 Task: Book a 75-minute online astronomy and astrophotography workshop.
Action: Mouse moved to (486, 201)
Screenshot: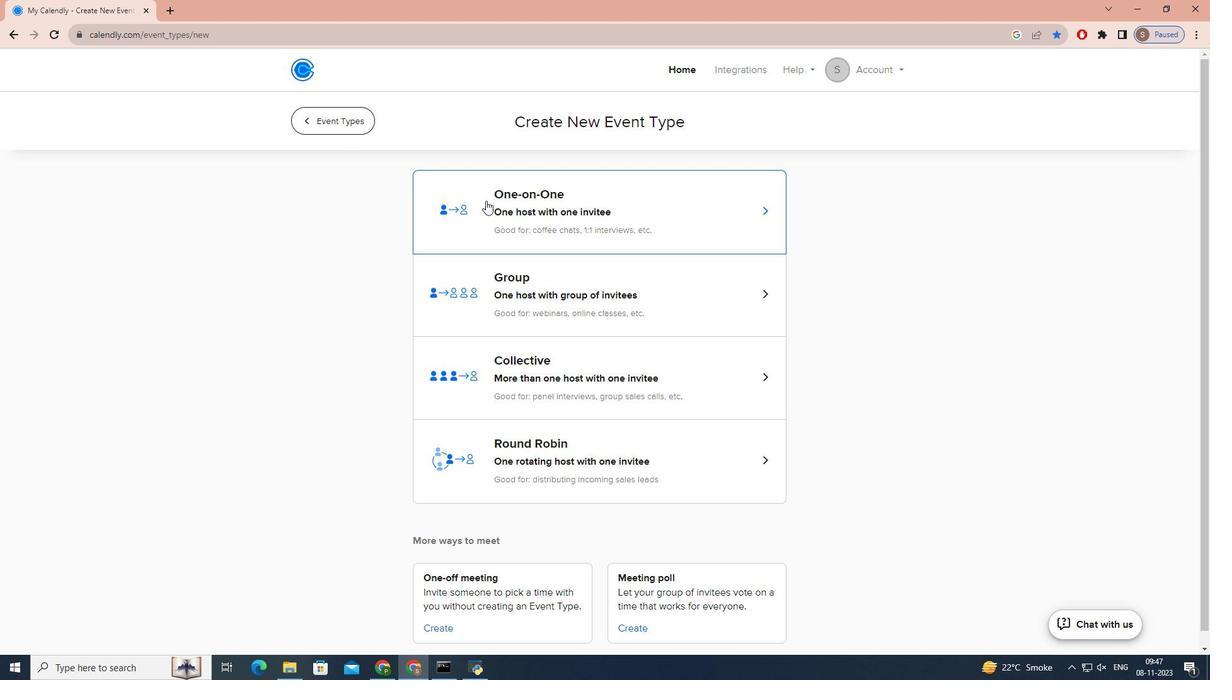 
Action: Mouse pressed left at (486, 201)
Screenshot: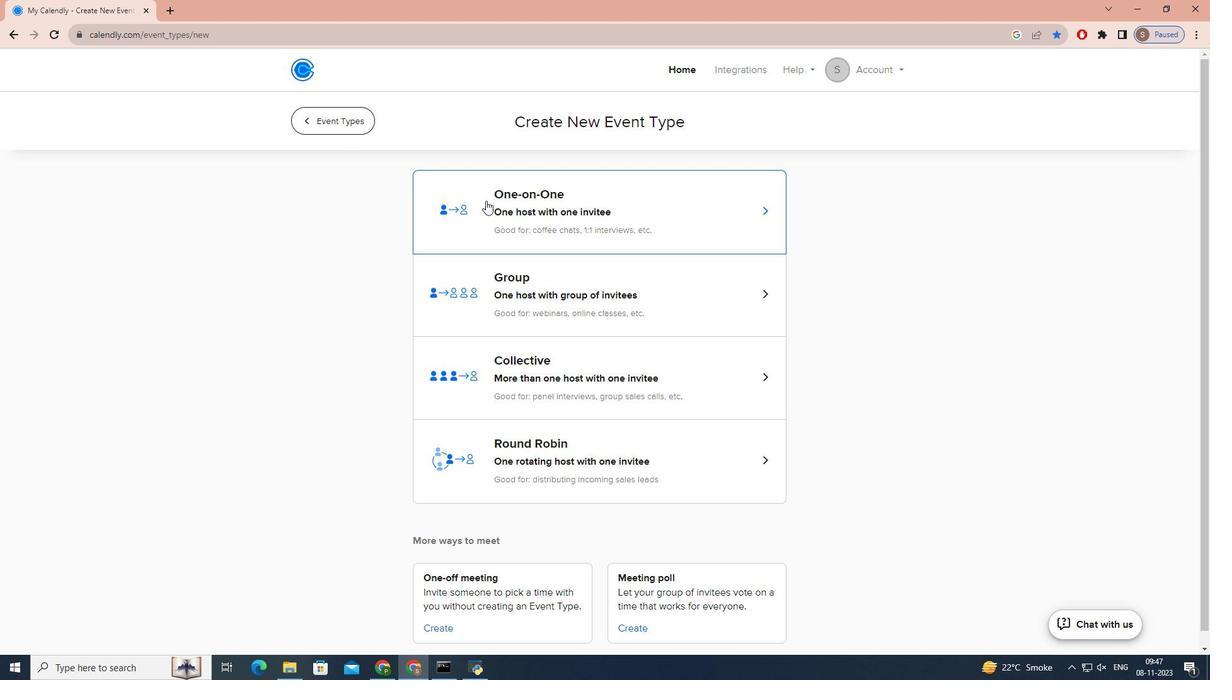 
Action: Key pressed s<Key.caps_lock>TARRY<Key.space><Key.caps_lock>s<Key.caps_lock>KIES<Key.space><Key.caps_lock>u<Key.caps_lock>NVEILED<Key.shift_r>:<Key.space><Key.caps_lock>a<Key.caps_lock>STRONOMY<Key.space>AND<Key.space><Key.caps_lock>a<Key.caps_lock>STROPHOTOGRAPHY
Screenshot: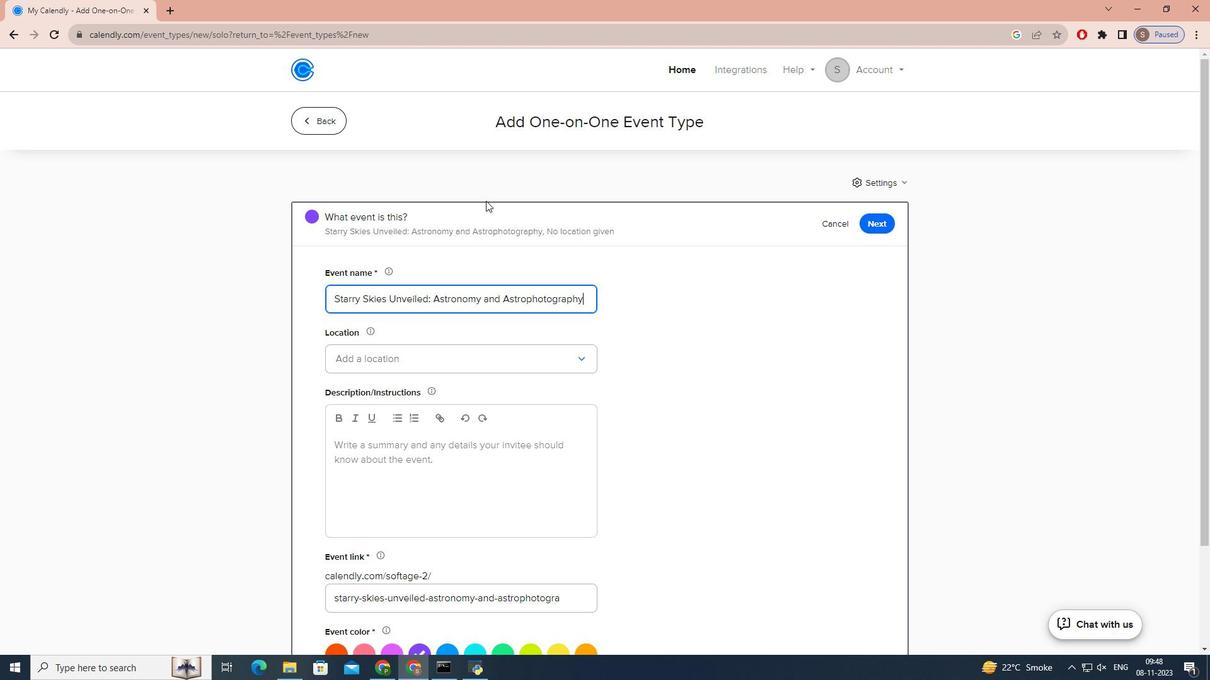 
Action: Mouse moved to (489, 359)
Screenshot: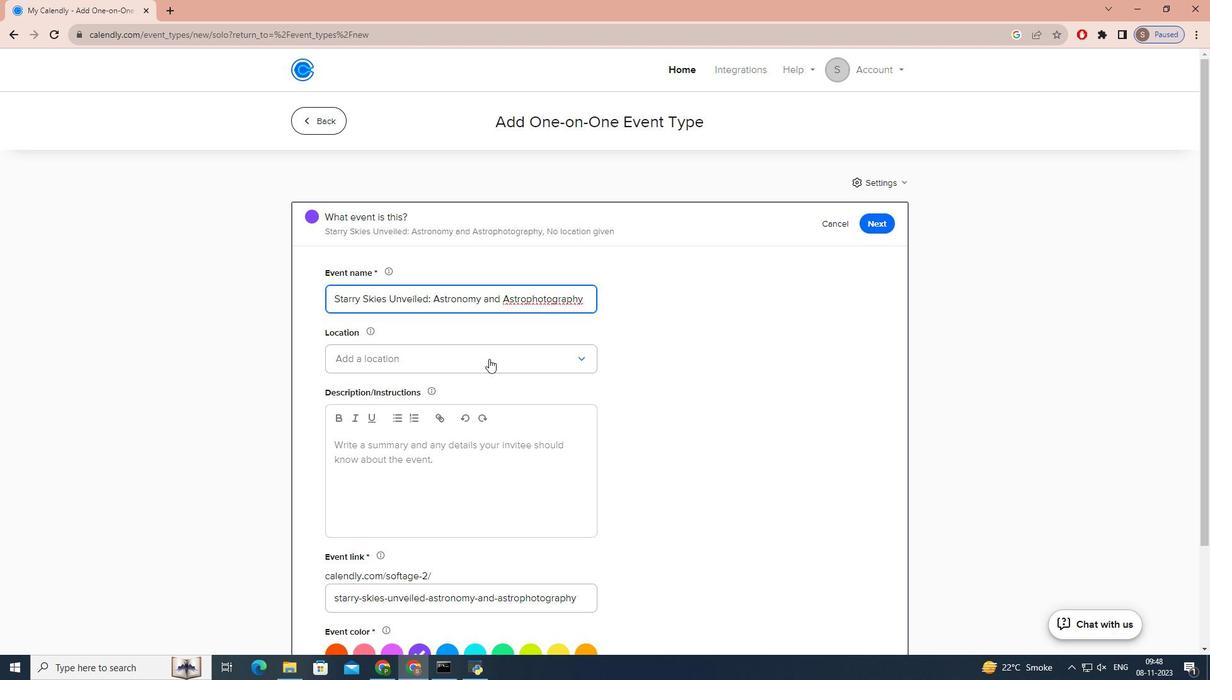 
Action: Mouse pressed left at (489, 359)
Screenshot: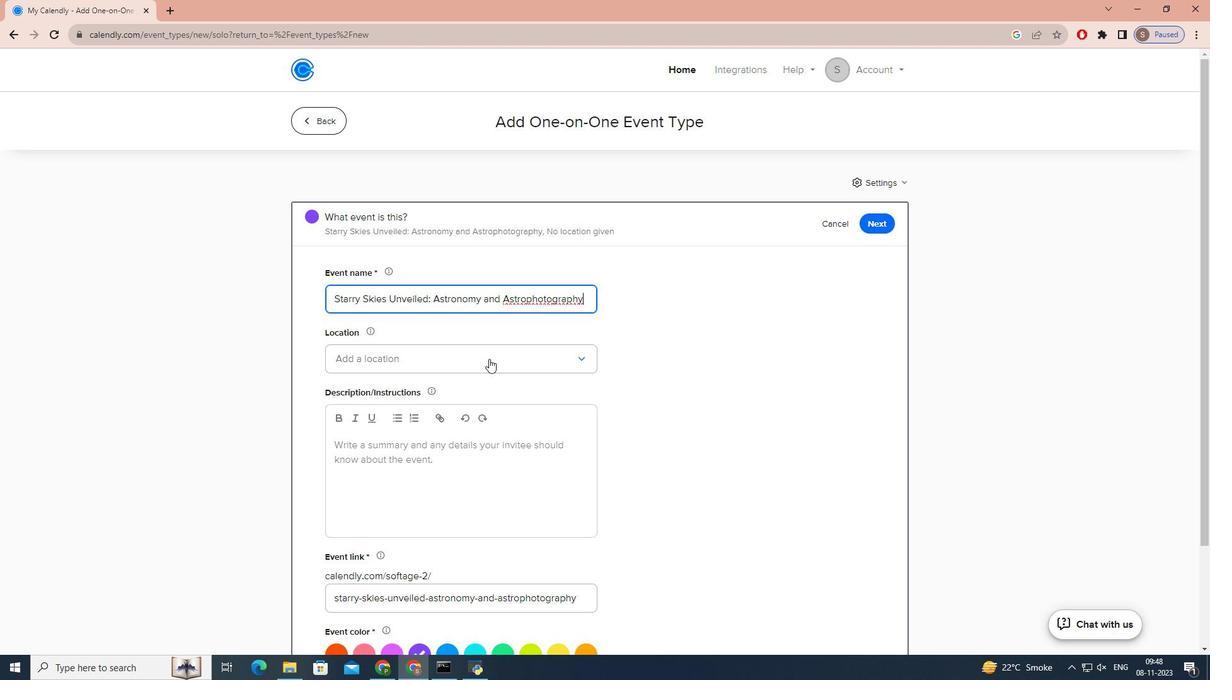 
Action: Mouse moved to (489, 359)
Screenshot: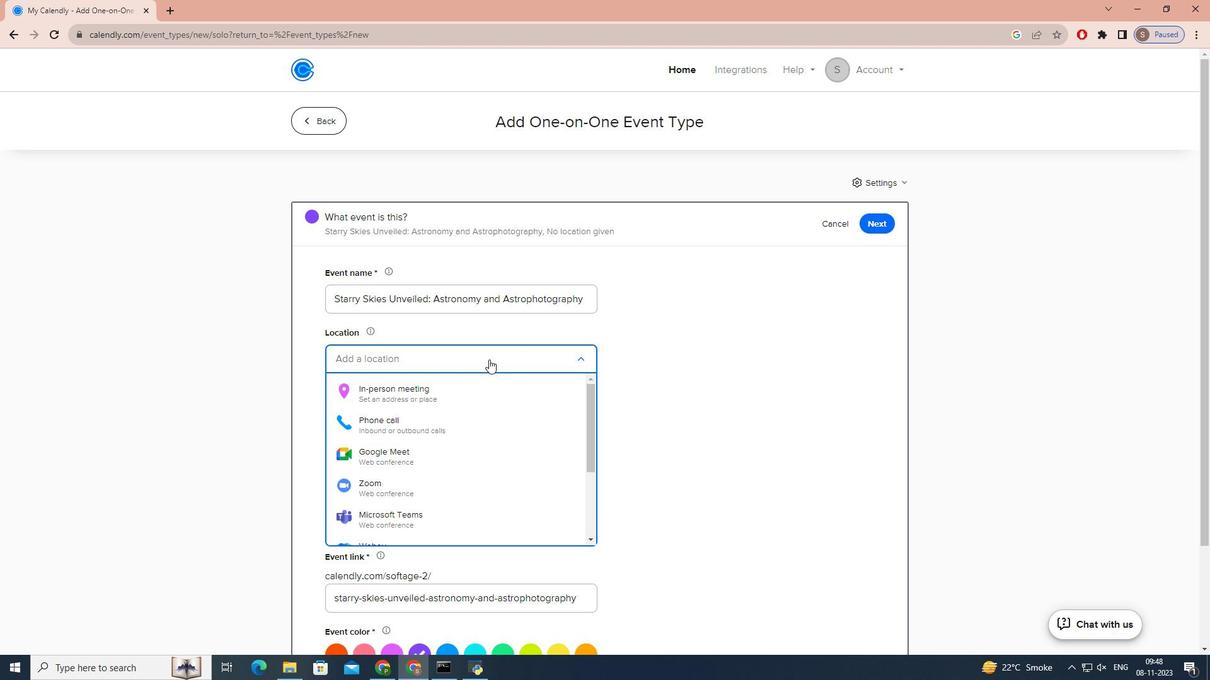 
Action: Mouse pressed left at (489, 359)
Screenshot: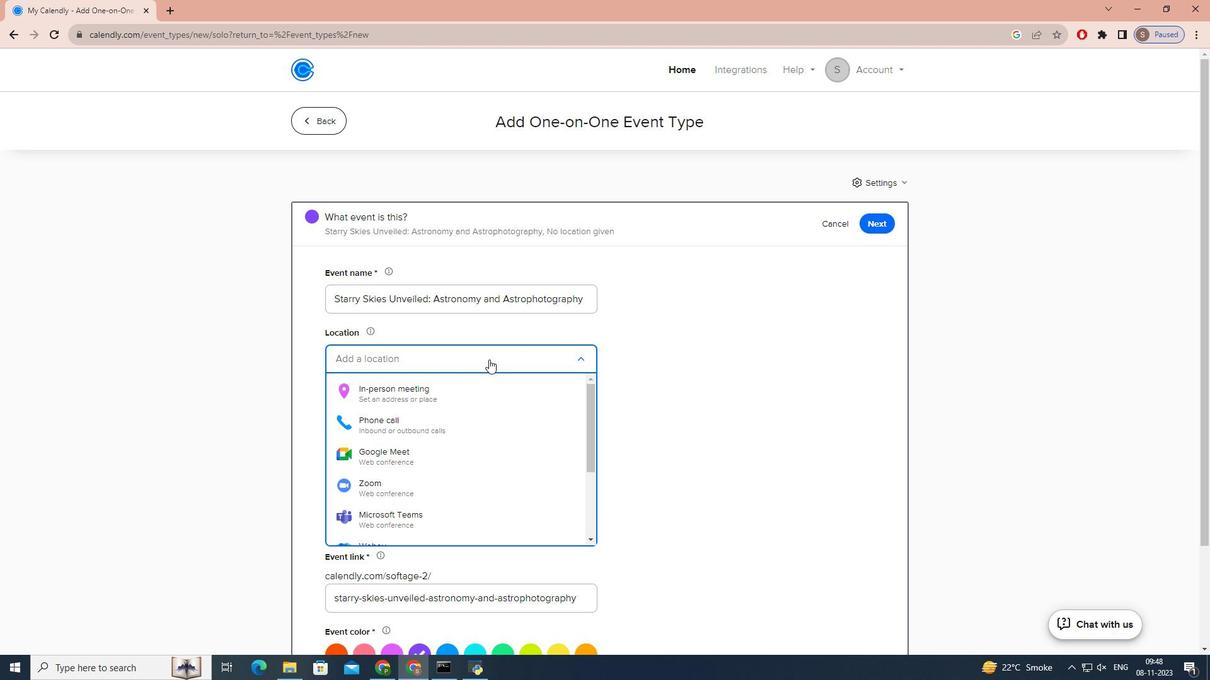 
Action: Mouse moved to (523, 364)
Screenshot: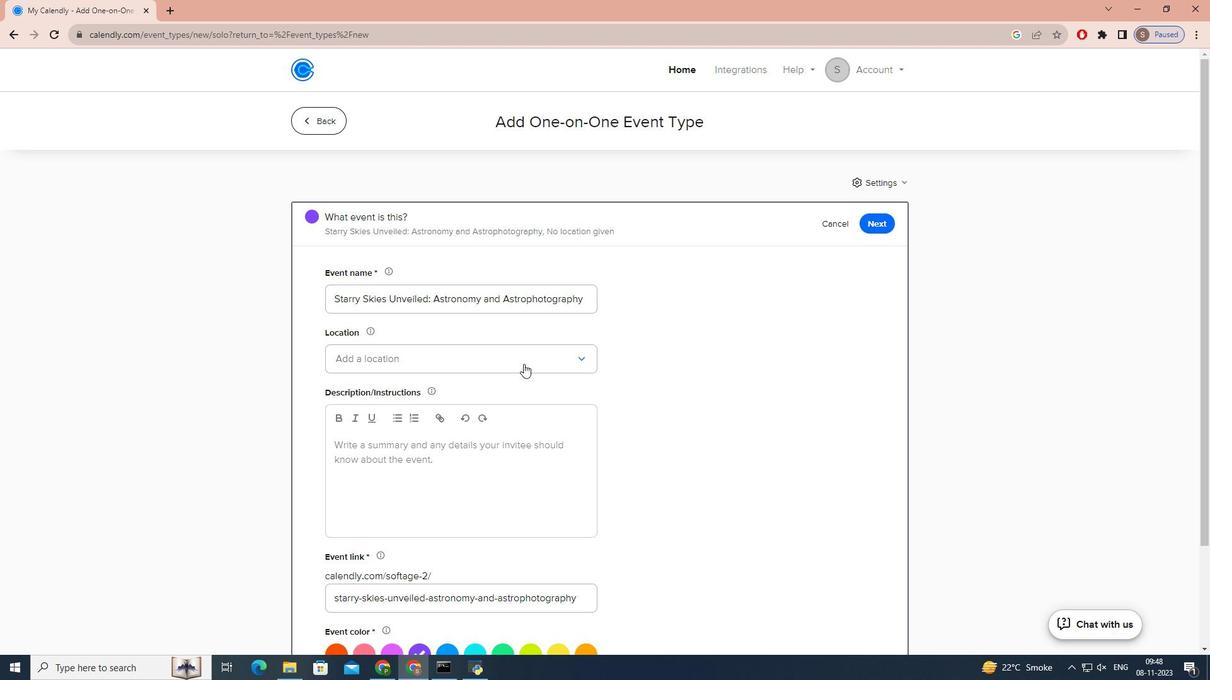 
Action: Mouse pressed left at (523, 364)
Screenshot: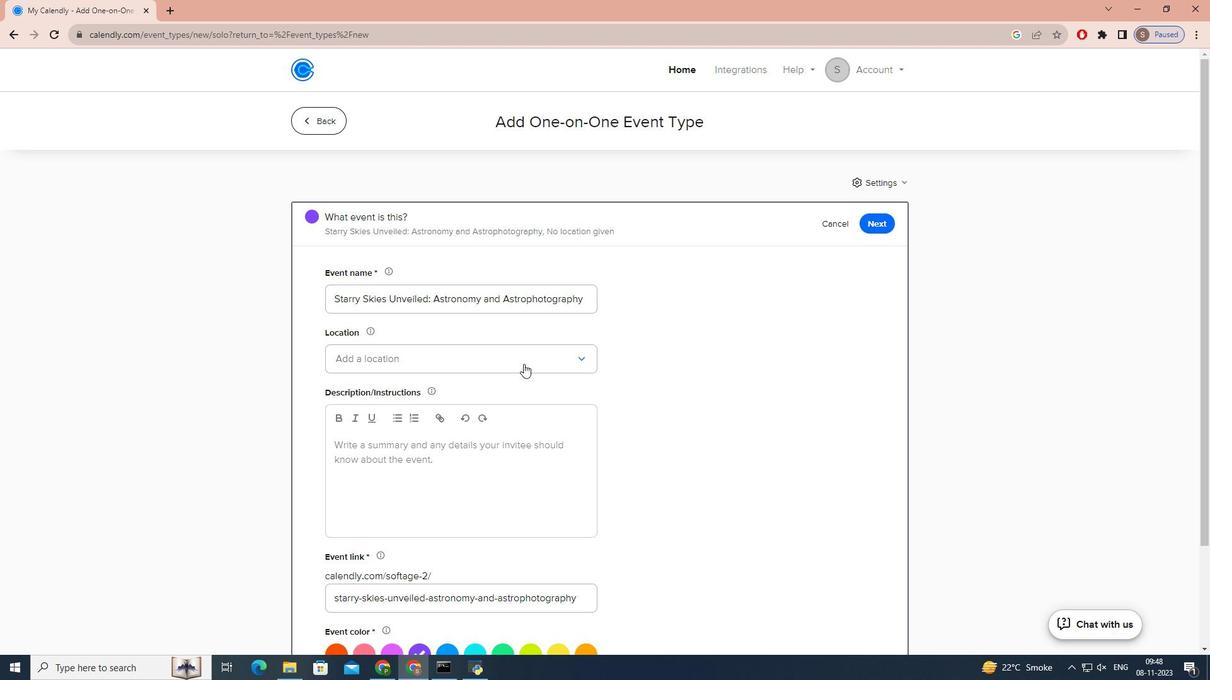 
Action: Mouse moved to (466, 469)
Screenshot: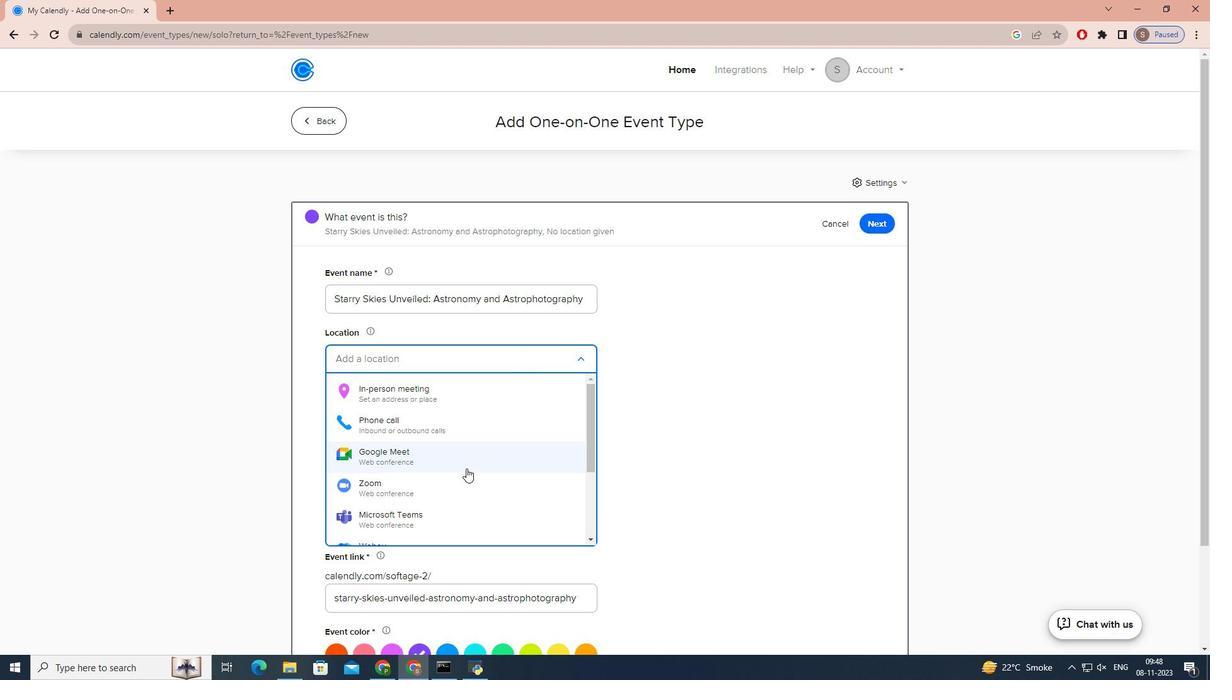 
Action: Mouse pressed left at (466, 469)
Screenshot: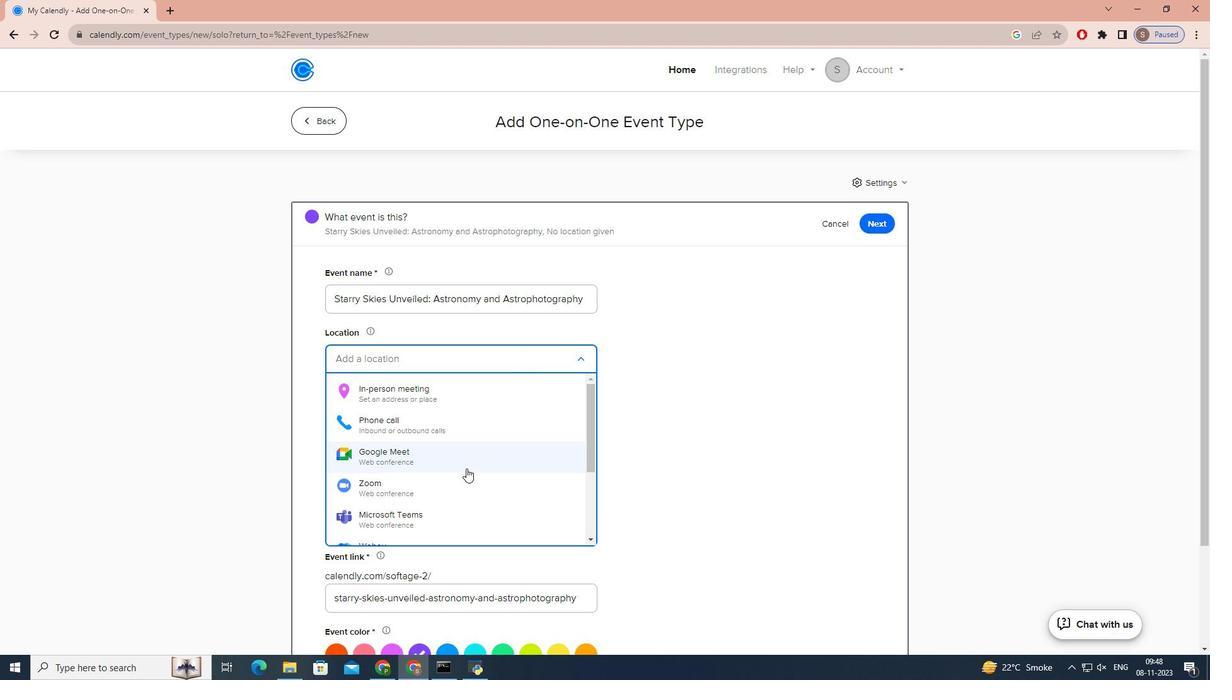 
Action: Mouse moved to (460, 485)
Screenshot: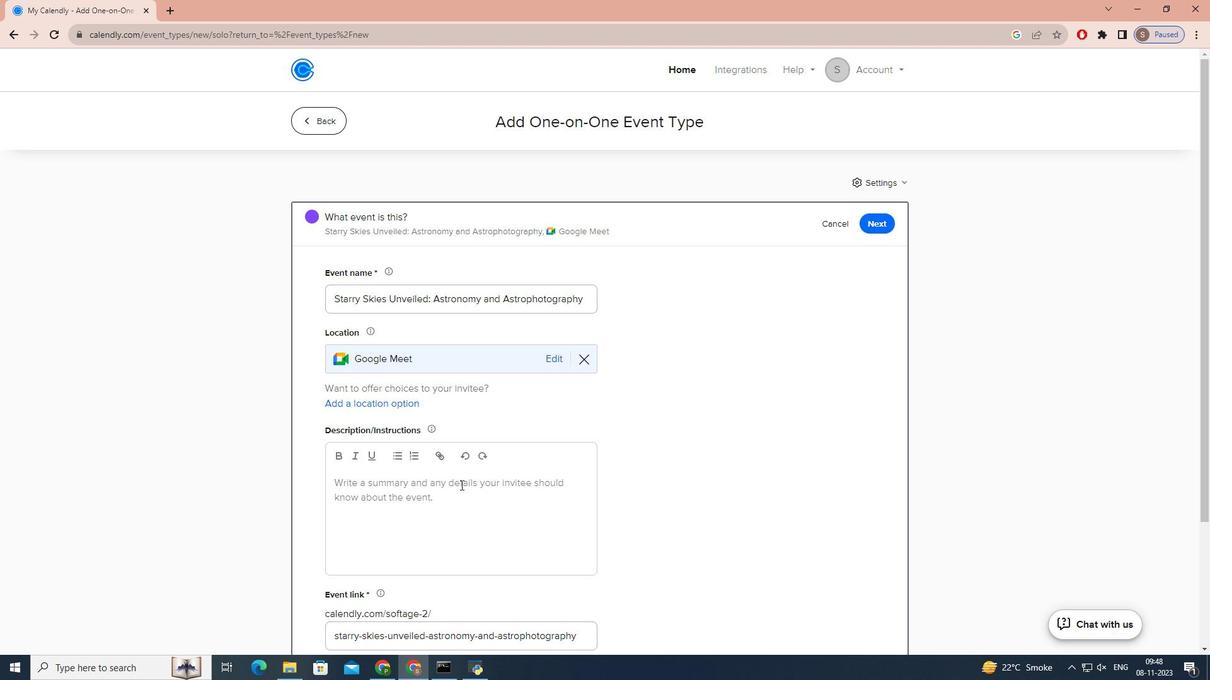 
Action: Mouse pressed left at (460, 485)
Screenshot: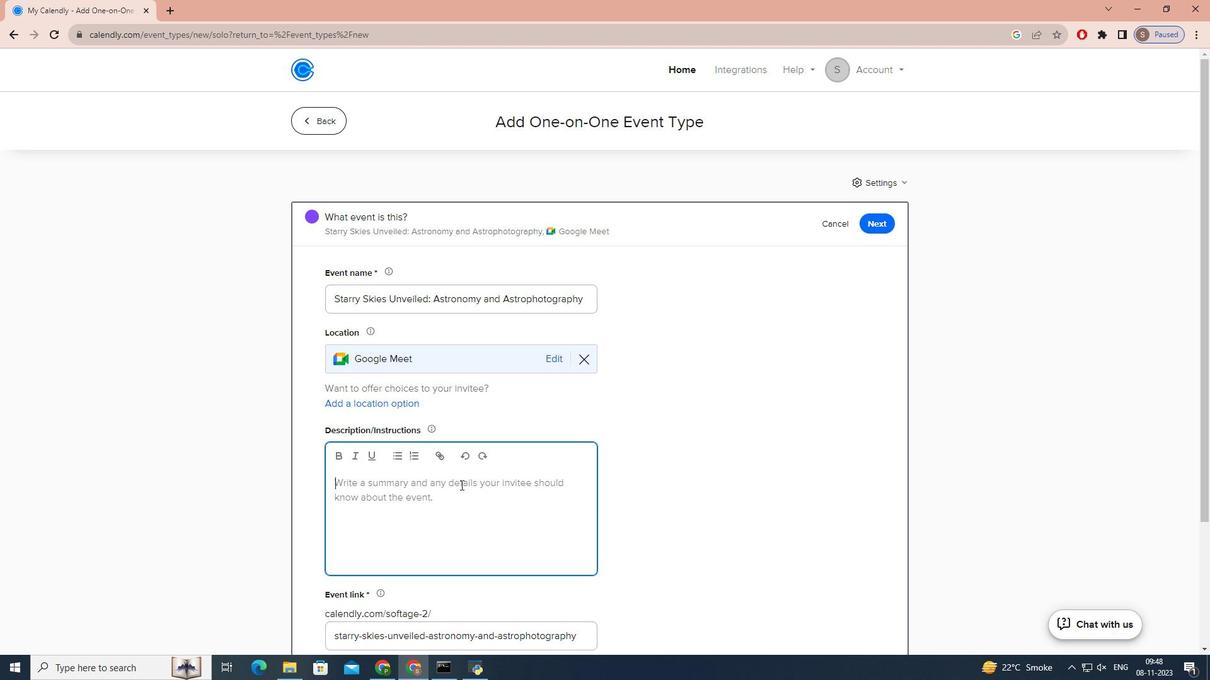 
Action: Key pressed <Key.caps_lock>j<Key.caps_lock>OIN<Key.space>OUR<Key.space>ONLINE<Key.space>WORKSHOP<Key.space>TO<Key.space>UNLOCK<Key.space>THE<Key.space>MYSTERIEES<Key.backspace><Key.backspace>S<Key.space>OF<Key.space>THE<Key.space>NIGHT<Key.space>SKY<Key.space>AND<Key.space>DELVE<Key.space>INTO<Key.space>THE<Key.space>FASCINATING<Key.space>WORLD<Key.space>OF<Key.space>ASTROPHOTOGRAPHY.<Key.space><Key.caps_lock>w<Key.caps_lock>HETHER
Screenshot: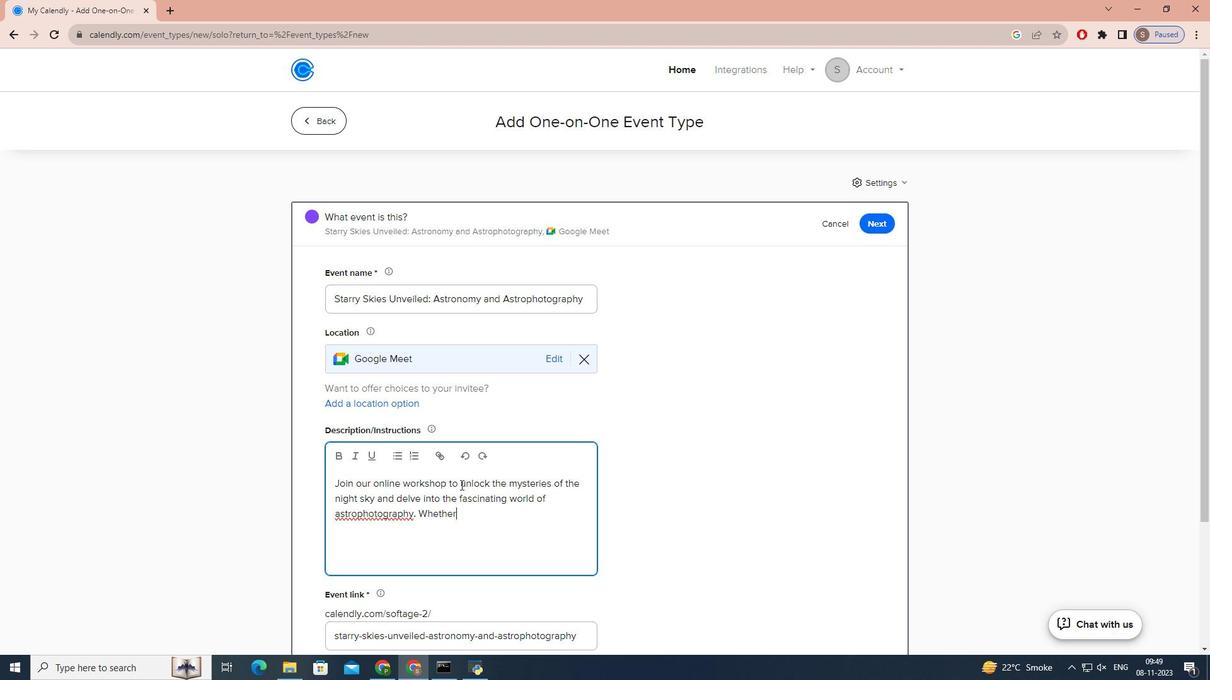 
Action: Mouse moved to (354, 516)
Screenshot: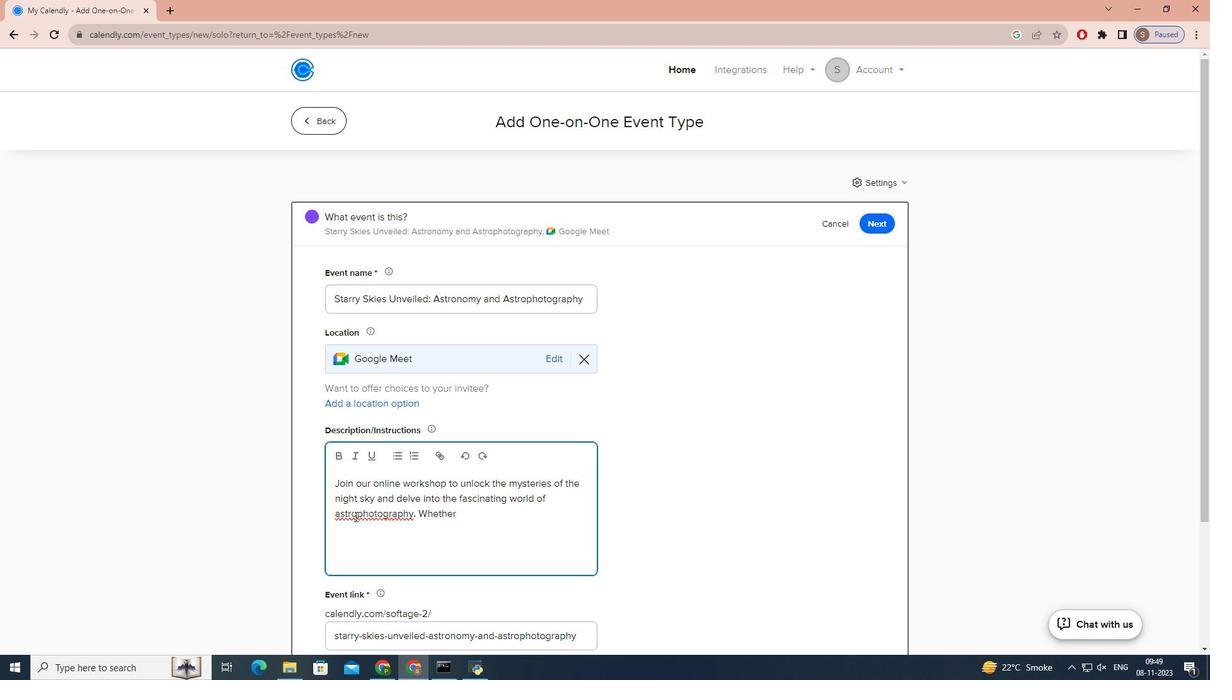 
Action: Mouse pressed left at (354, 516)
Screenshot: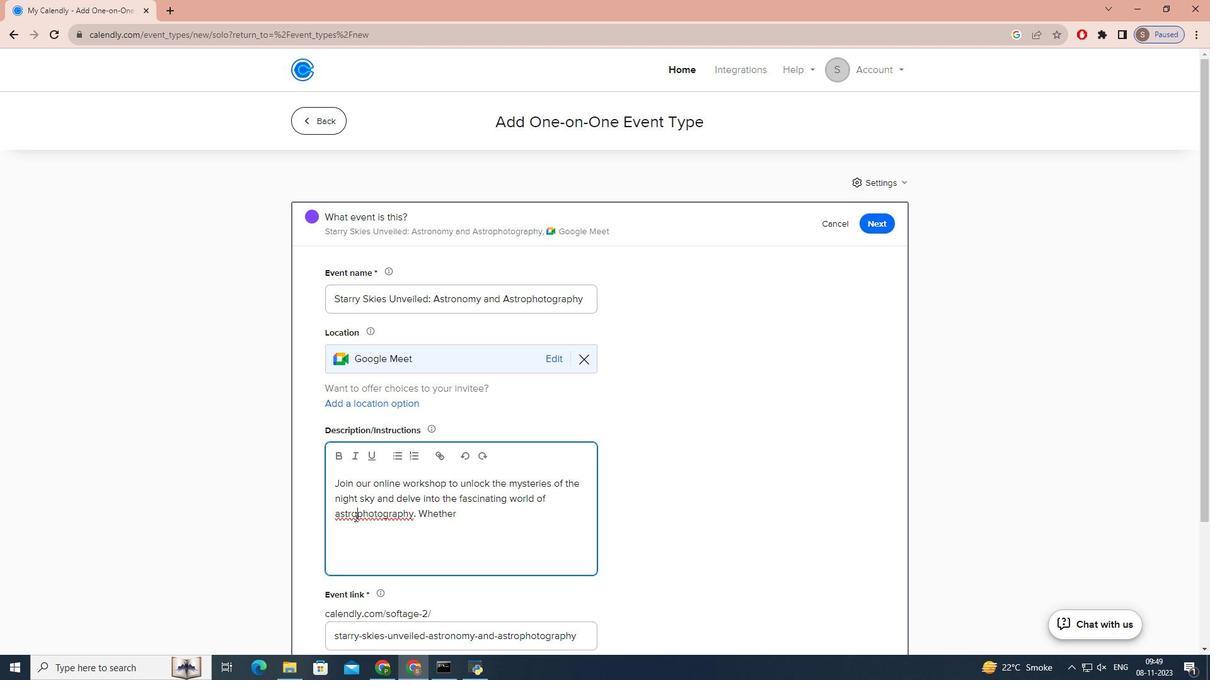 
Action: Mouse moved to (357, 526)
Screenshot: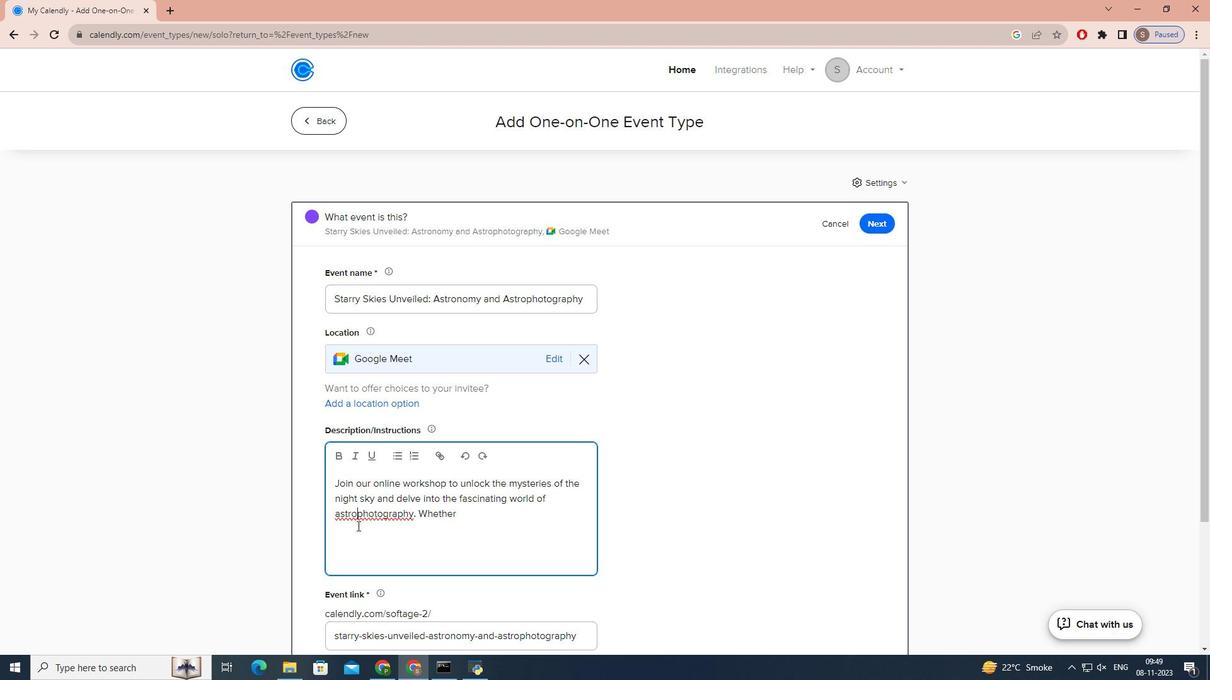 
Action: Key pressed <Key.space>
Screenshot: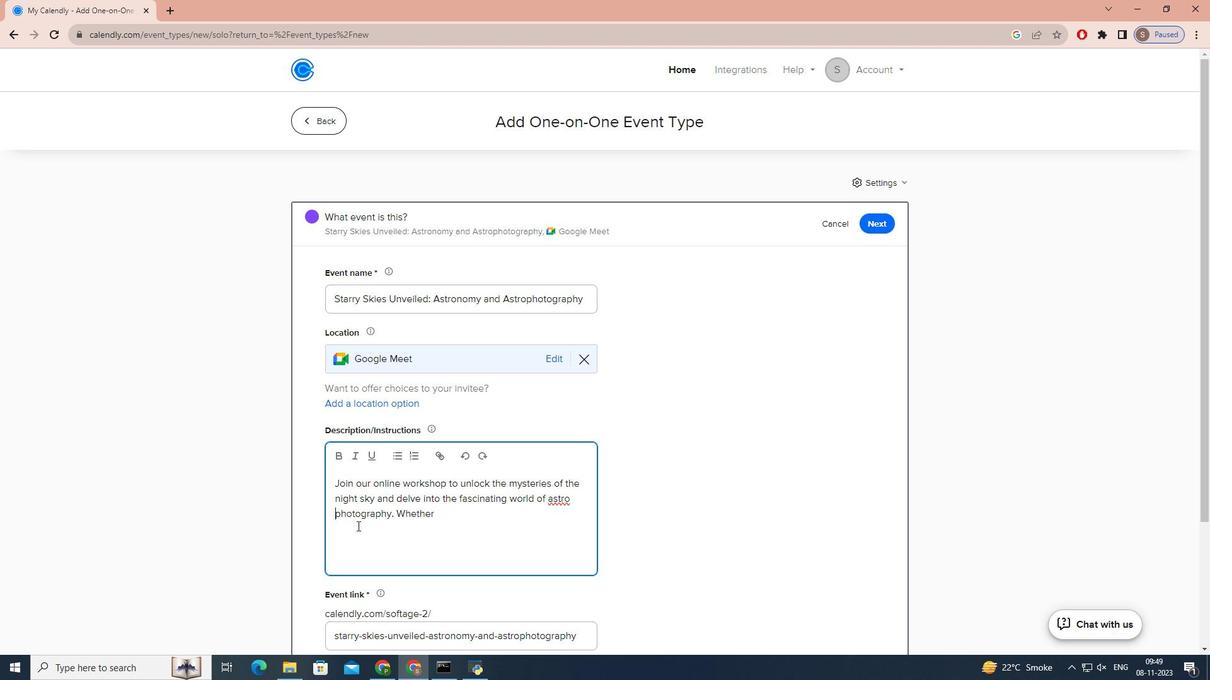 
Action: Mouse moved to (553, 501)
Screenshot: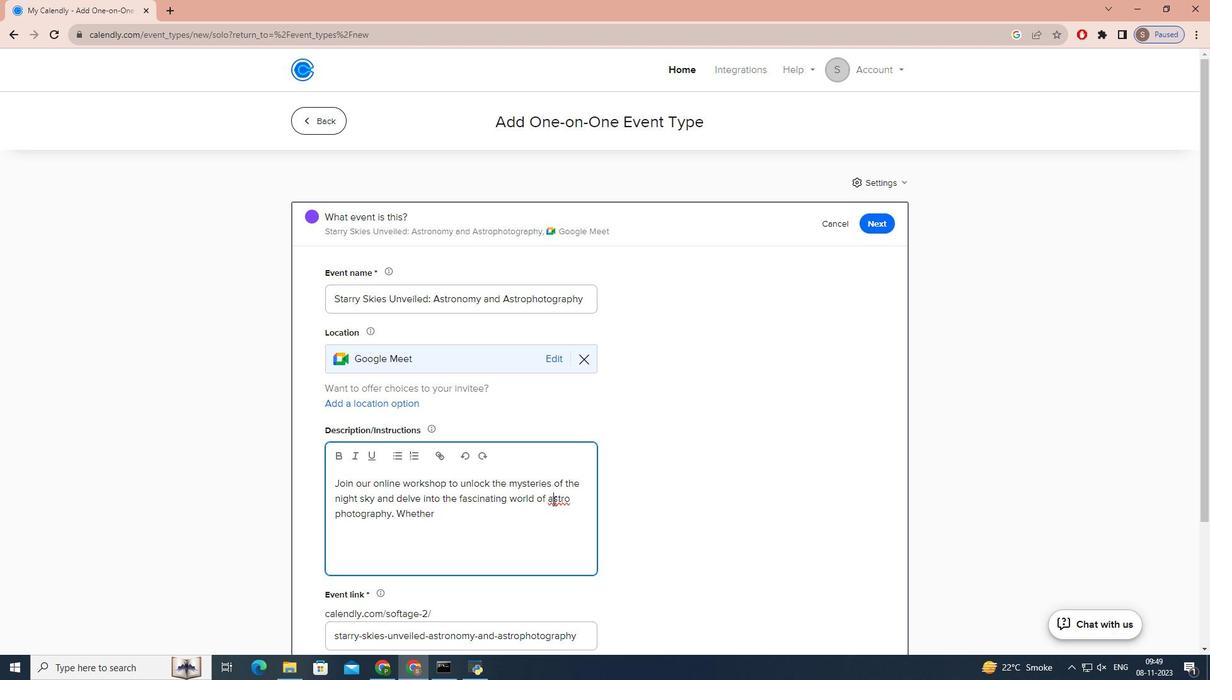 
Action: Mouse pressed left at (553, 501)
Screenshot: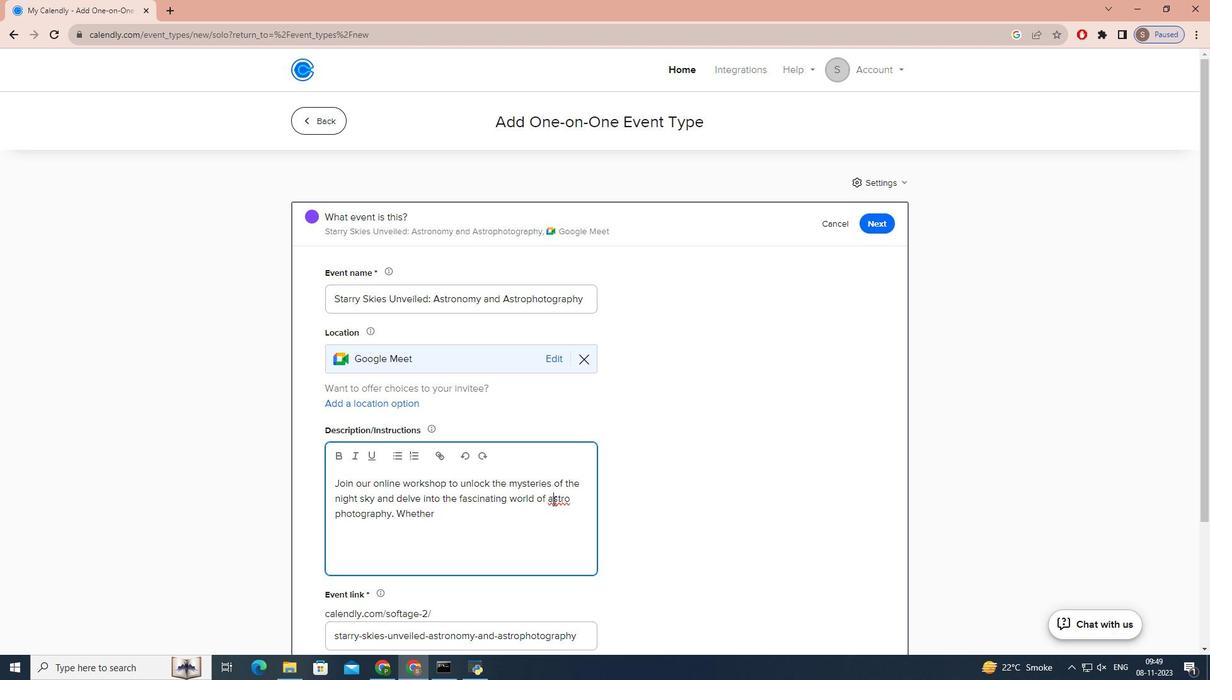 
Action: Key pressed <Key.backspace><Key.caps_lock>a
Screenshot: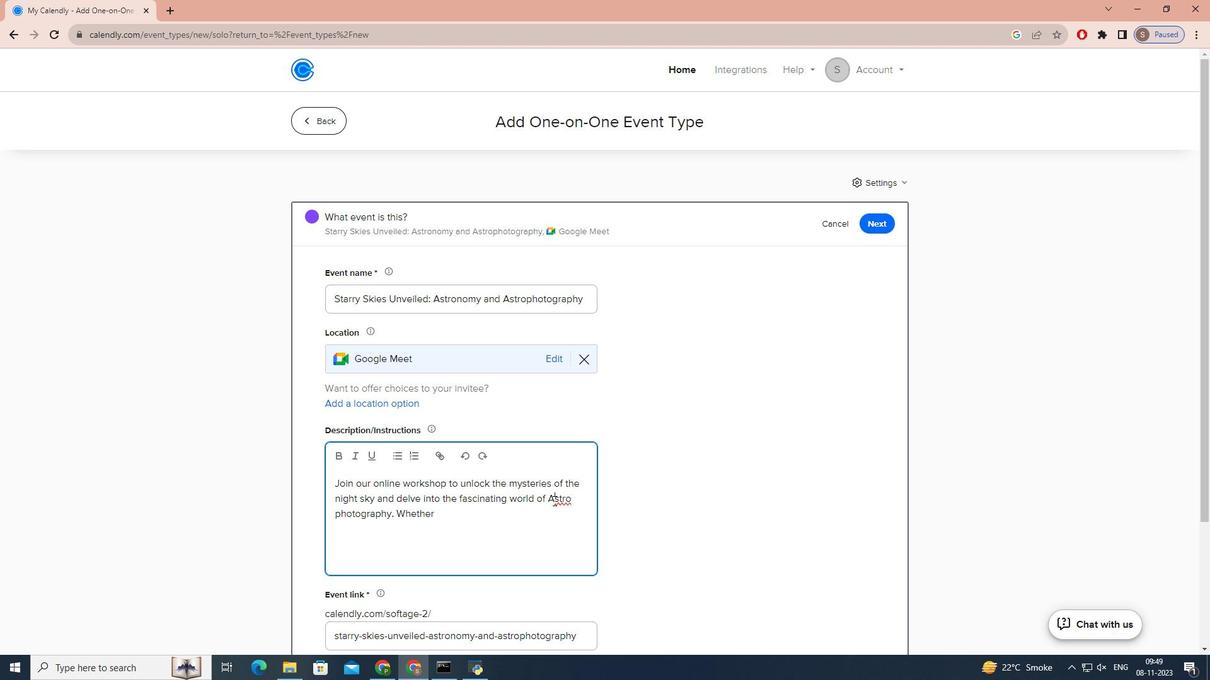 
Action: Mouse moved to (338, 515)
Screenshot: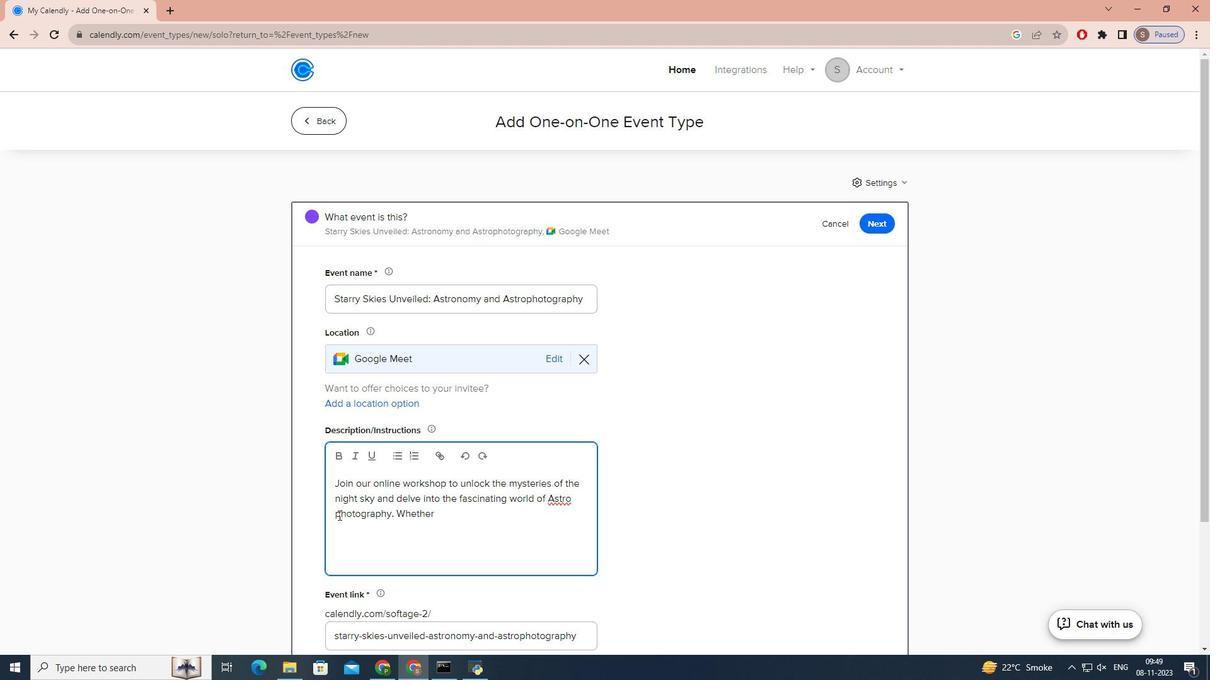 
Action: Mouse pressed left at (338, 515)
Screenshot: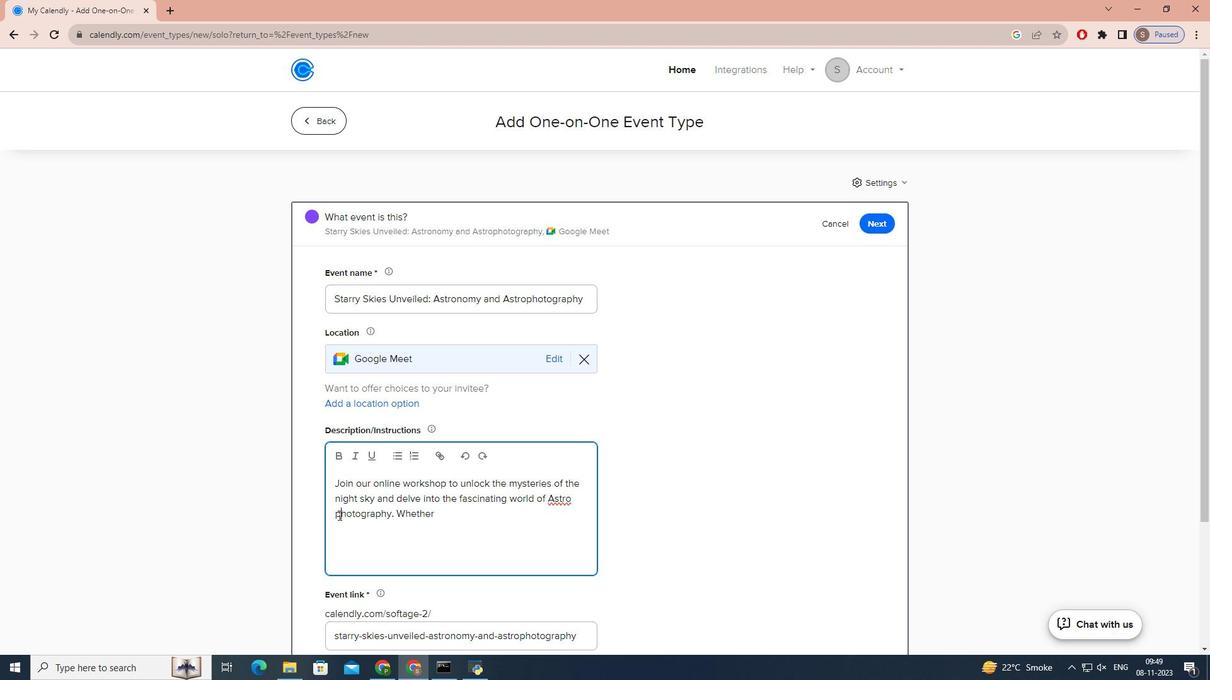 
Action: Key pressed <Key.backspace><Key.backspace>p
Screenshot: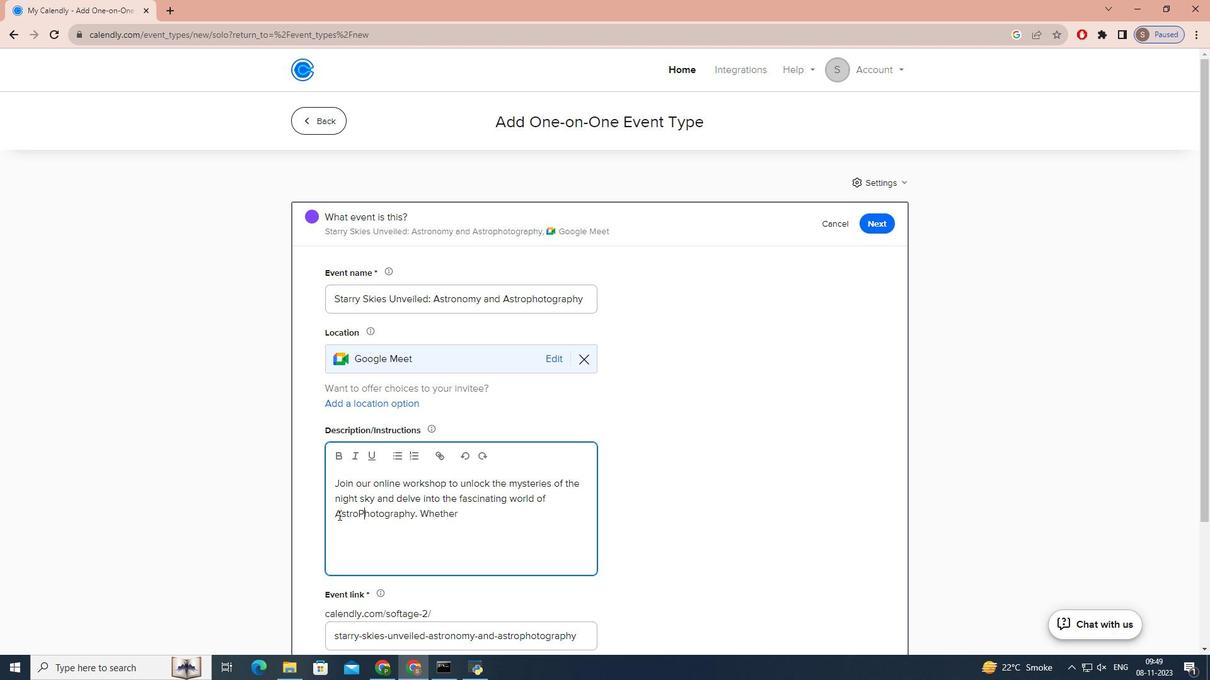
Action: Mouse moved to (337, 515)
Screenshot: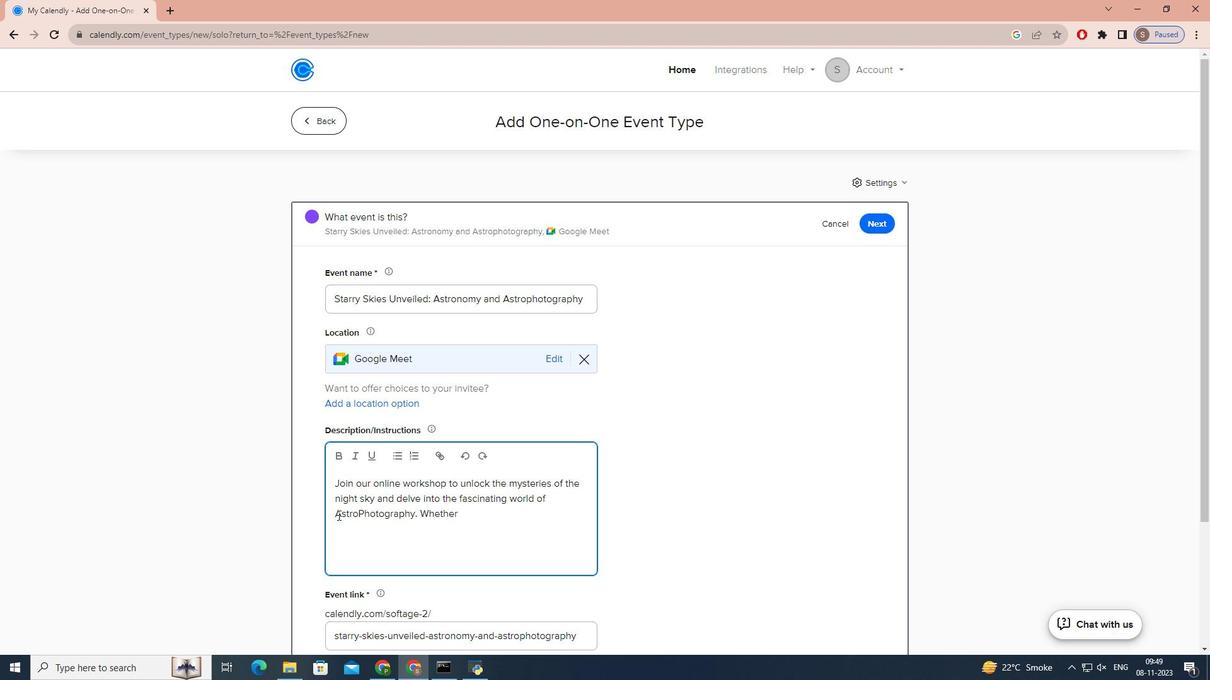 
Action: Key pressed <Key.backspace><Key.caps_lock>P
Screenshot: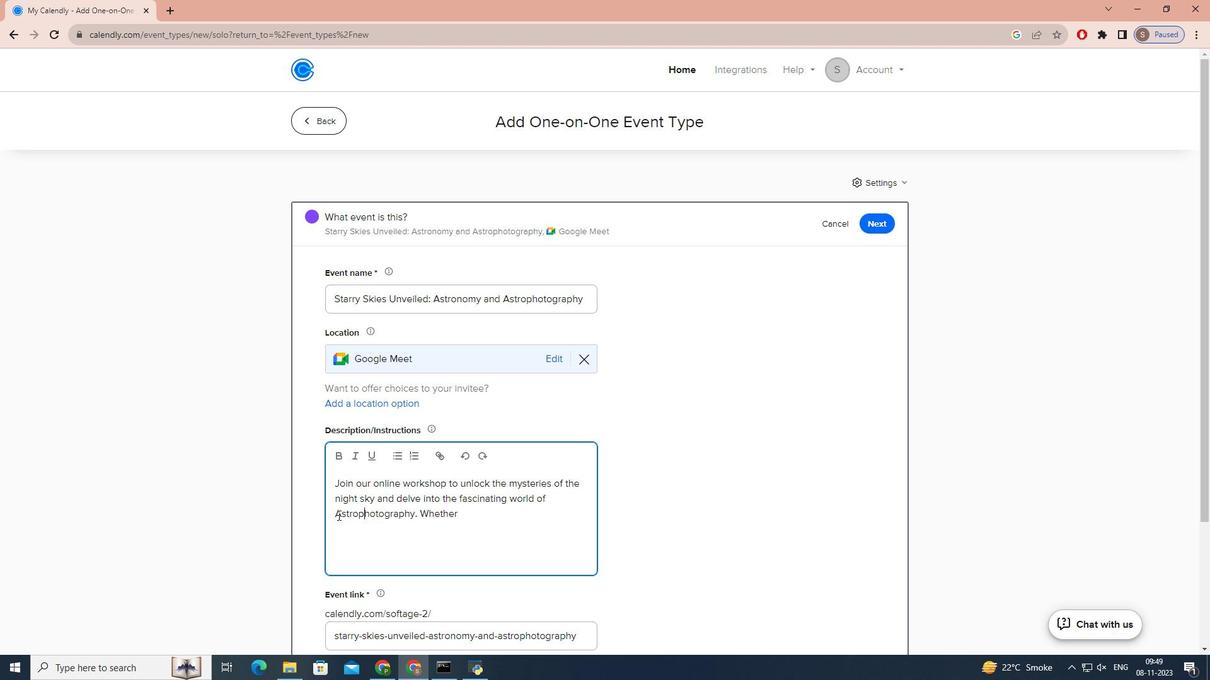 
Action: Mouse moved to (337, 516)
Screenshot: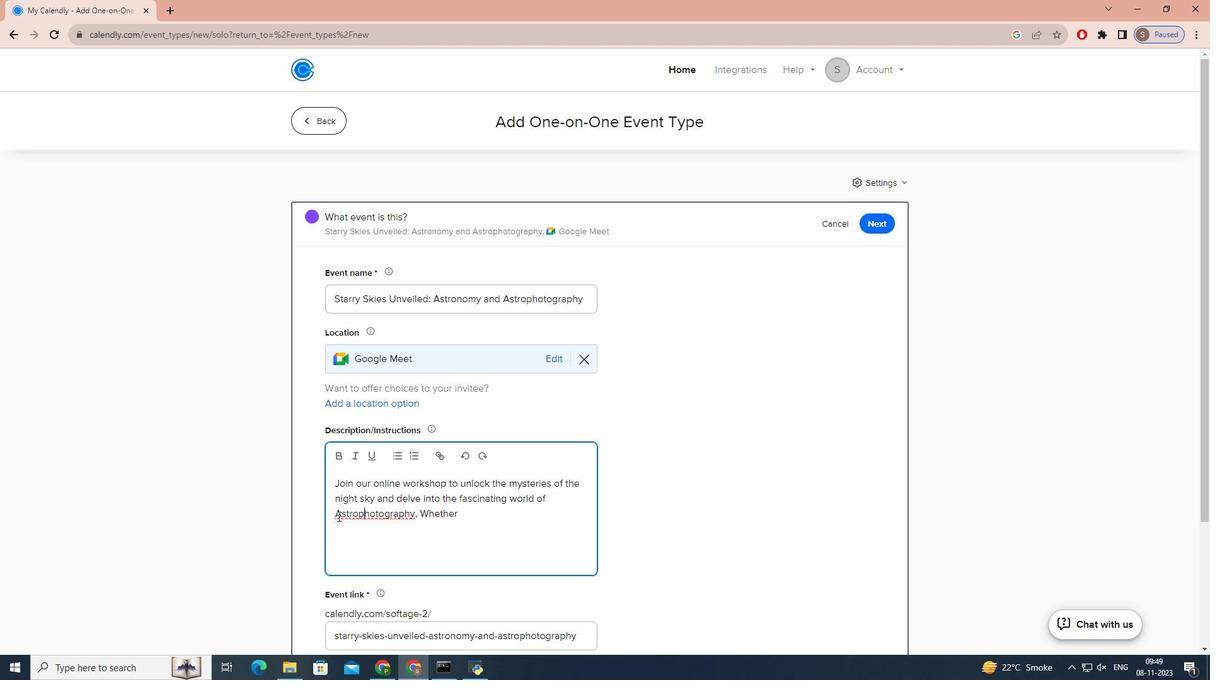 
Action: Mouse pressed left at (337, 516)
Screenshot: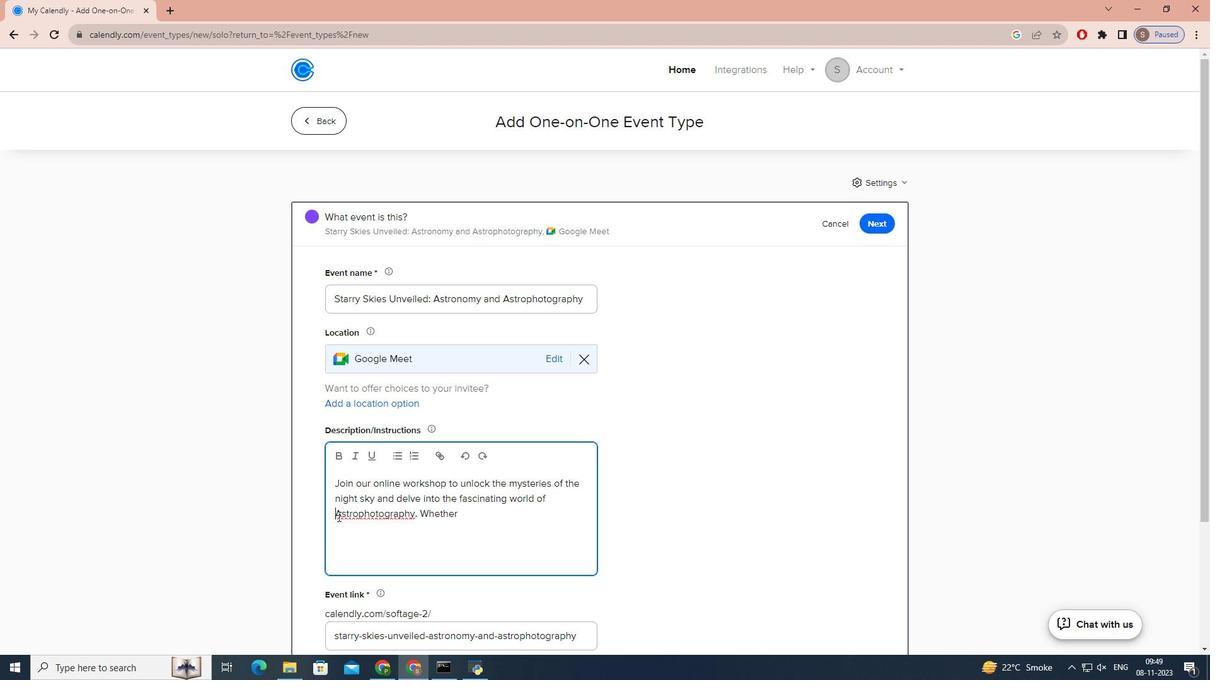 
Action: Mouse moved to (341, 516)
Screenshot: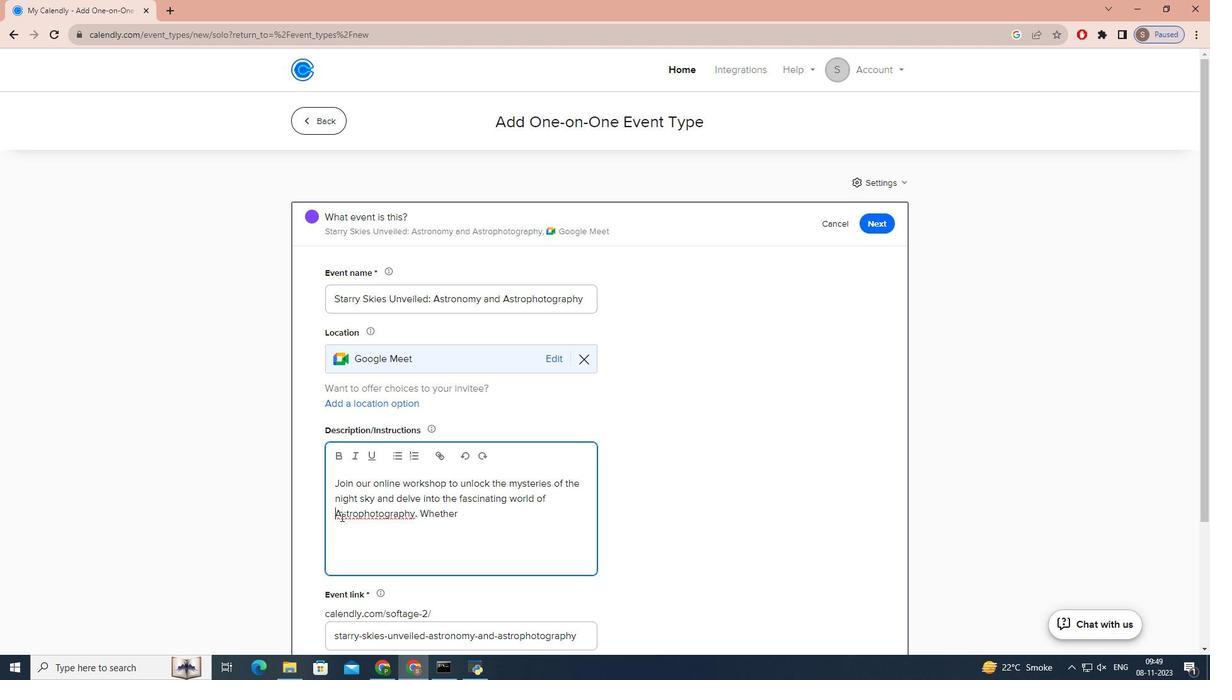 
Action: Mouse pressed left at (341, 516)
Screenshot: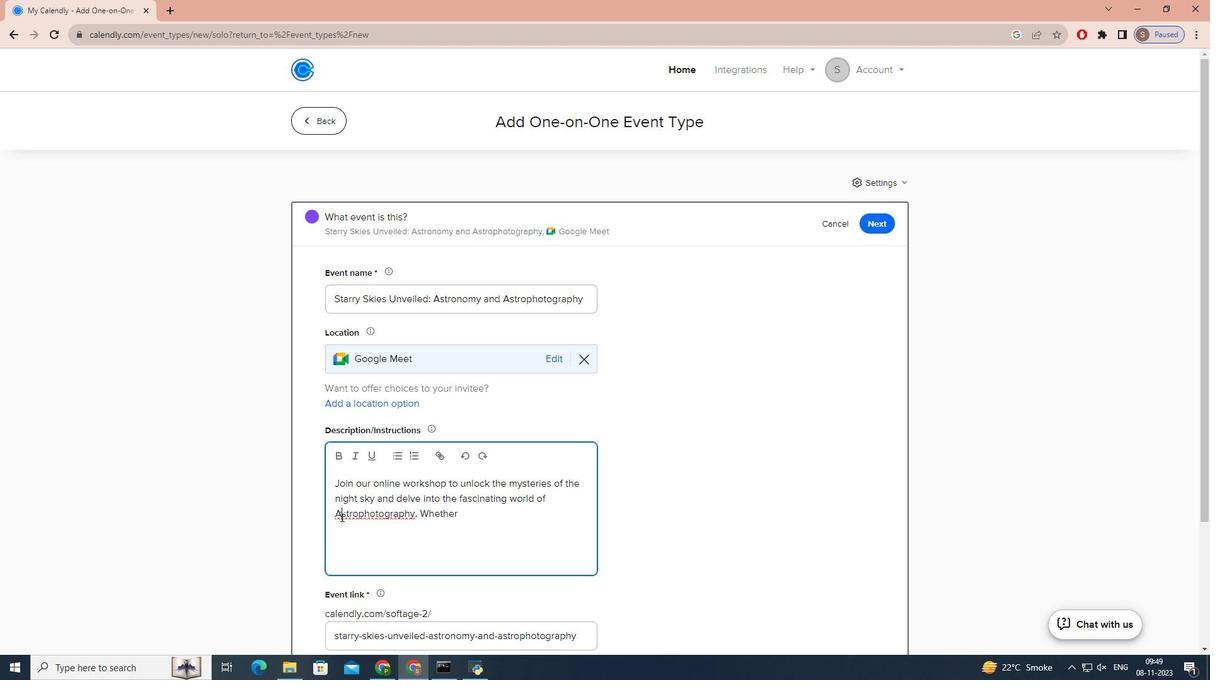 
Action: Mouse moved to (342, 516)
Screenshot: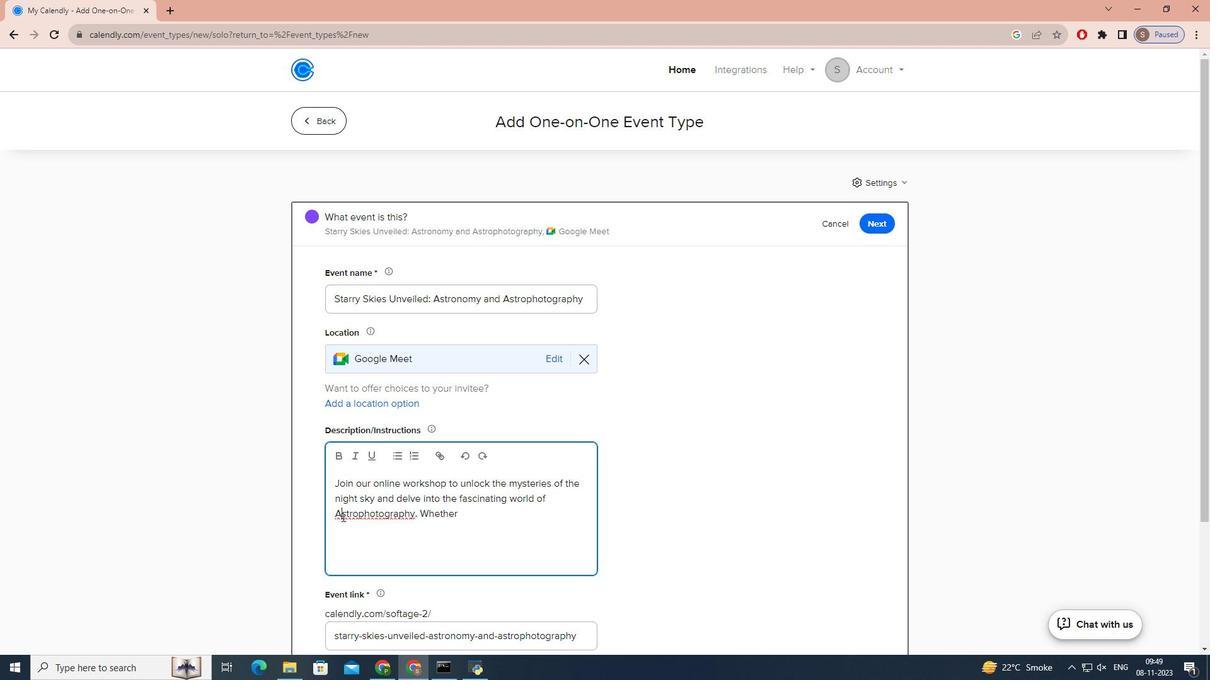 
Action: Key pressed <Key.backspace><Key.caps_lock>a<Key.caps_lock><Key.backspace>A
Screenshot: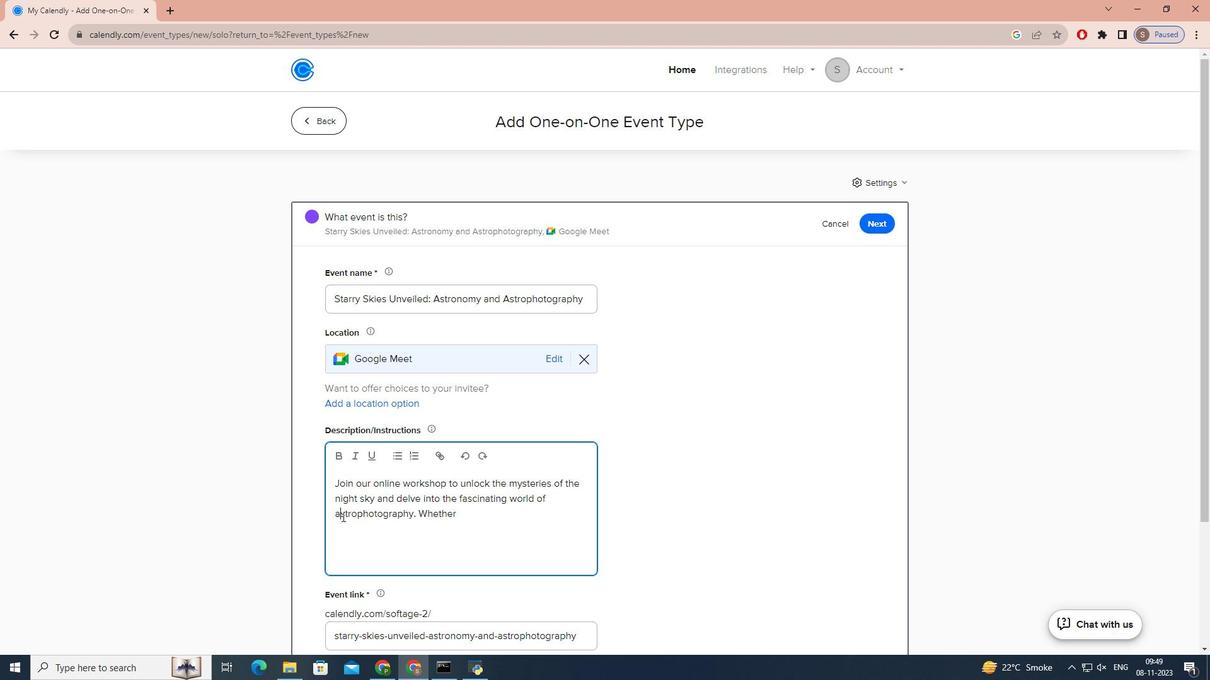 
Action: Mouse moved to (464, 516)
Screenshot: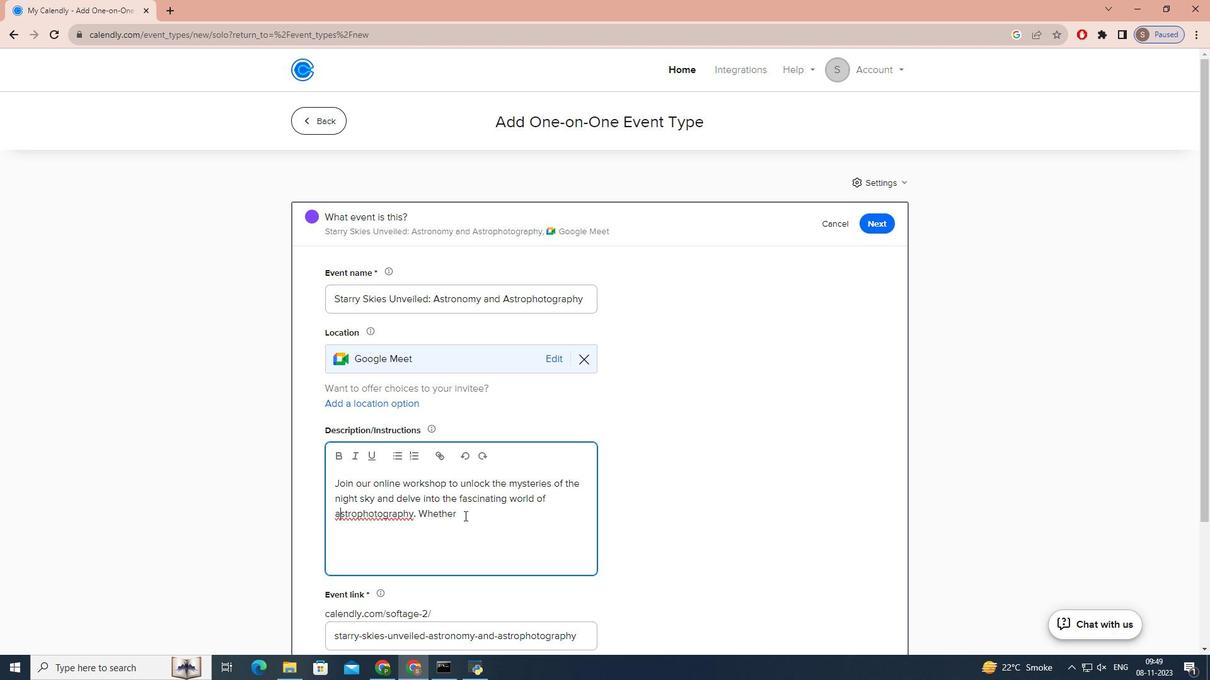 
Action: Mouse pressed left at (464, 516)
Screenshot: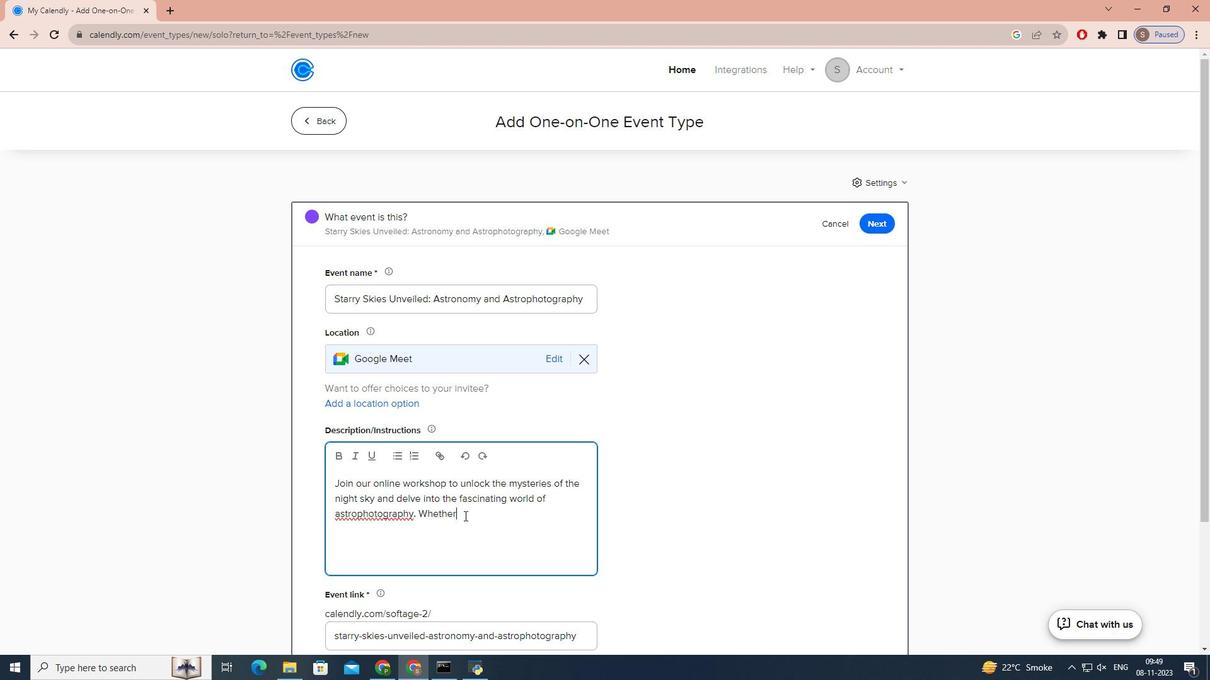 
Action: Key pressed <Key.space>YOU<Key.space>ARE<Key.space>BUDDING<Key.space>STARGAZER<Key.space>OR<Key.space>A<Key.space>SEO<Key.backspace>ASONED<Key.space>ASTRONOMER.<Key.backspace>,<Key.space>THIS<Key.space>WORKSHOP<Key.space>WILL<Key.space>TAKE<Key.space>YOU<Key.space>ON<Key.space>A<Key.space>COSMIC<Key.space>JOURNEY<Key.space>LIKE<Key.space>NEVER<Key.space>BEFORE.<Key.space><Key.enter><Key.caps_lock>y<Key.caps_lock>OU<Key.space>WILL<Key.space>DISCOVER<Key.space>THE<Key.space>TECHNIQUES<Key.space>AND<Key.space>EQUIPMENT<Key.space>USED<Key.space>TO<Key.space>CAPTURE<Key.space>STUNNING<Key.space>IMAGES<Key.space>OF<Key.space>THE<Key.space>NIGHT<Key.space>SKY,<Key.space>FROM<Key.space>STAR<Key.space>TRAILS<Key.space>TO<Key.space>DEEP-SKY<Key.space>OBJECTS.<Key.space>
Screenshot: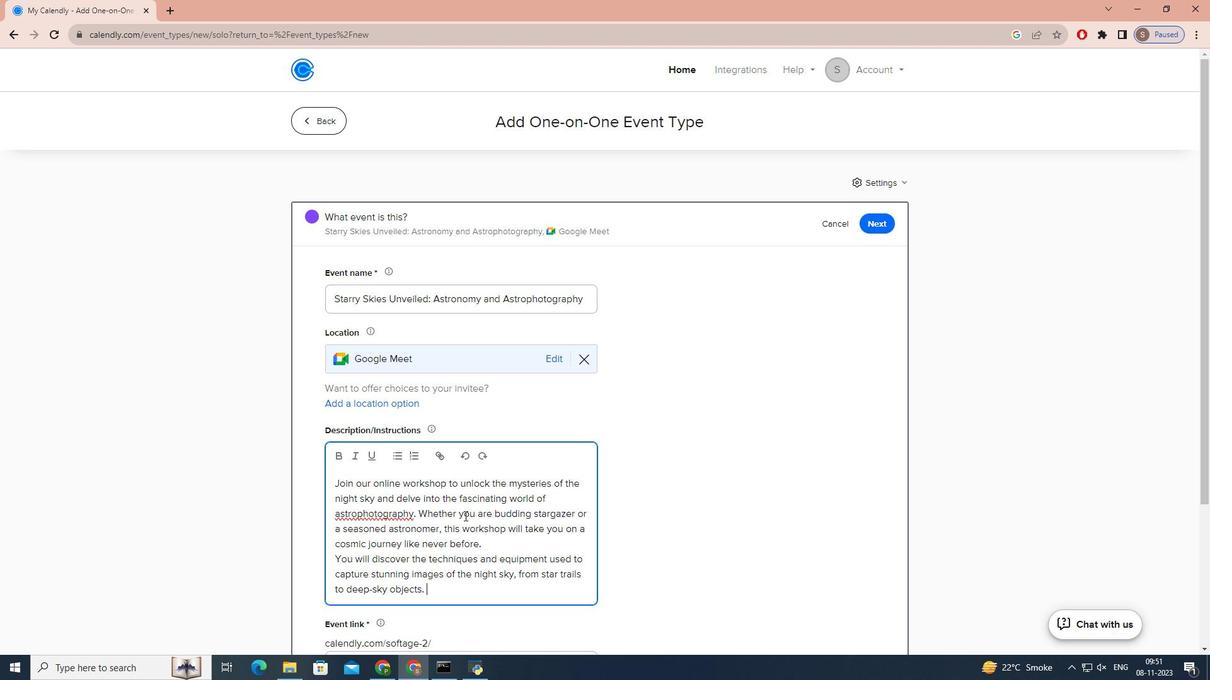 
Action: Mouse moved to (607, 482)
Screenshot: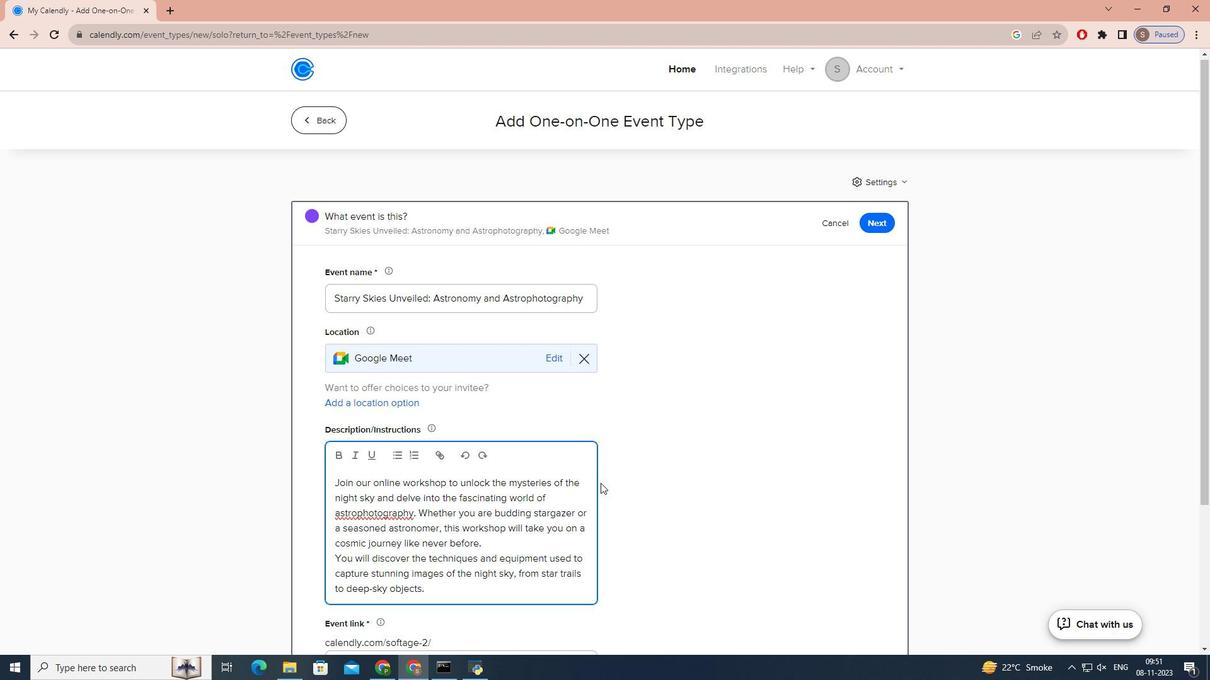 
Action: Mouse scrolled (607, 481) with delta (0, 0)
Screenshot: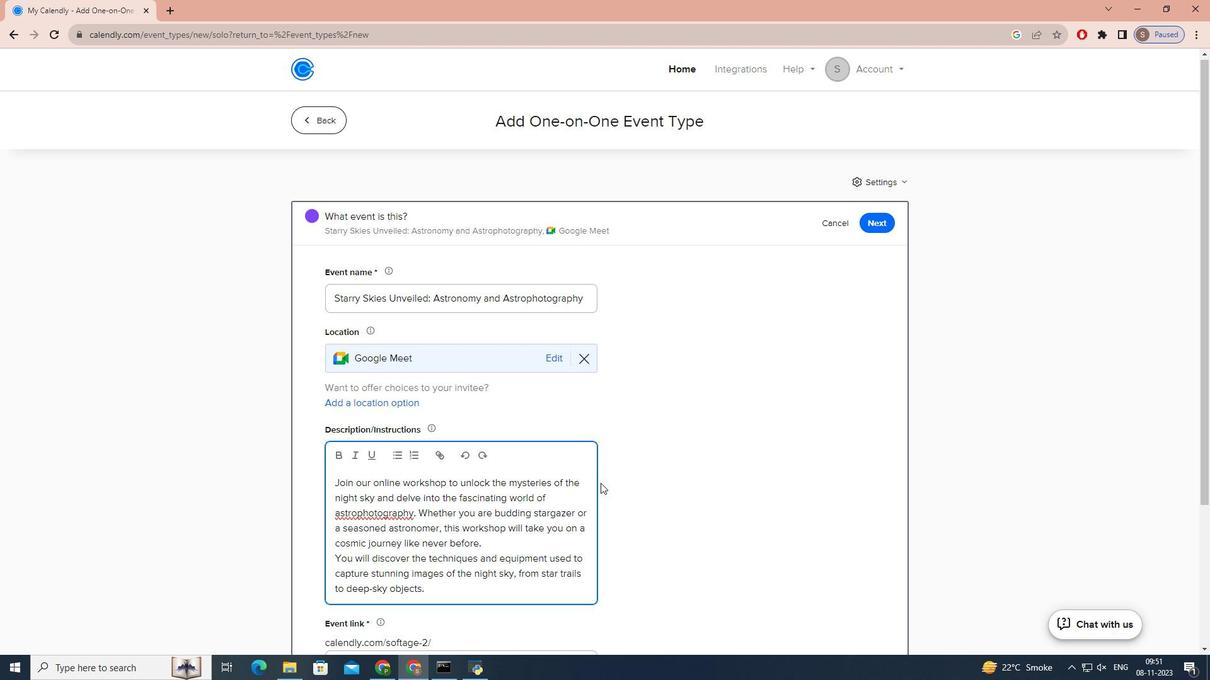 
Action: Mouse moved to (603, 482)
Screenshot: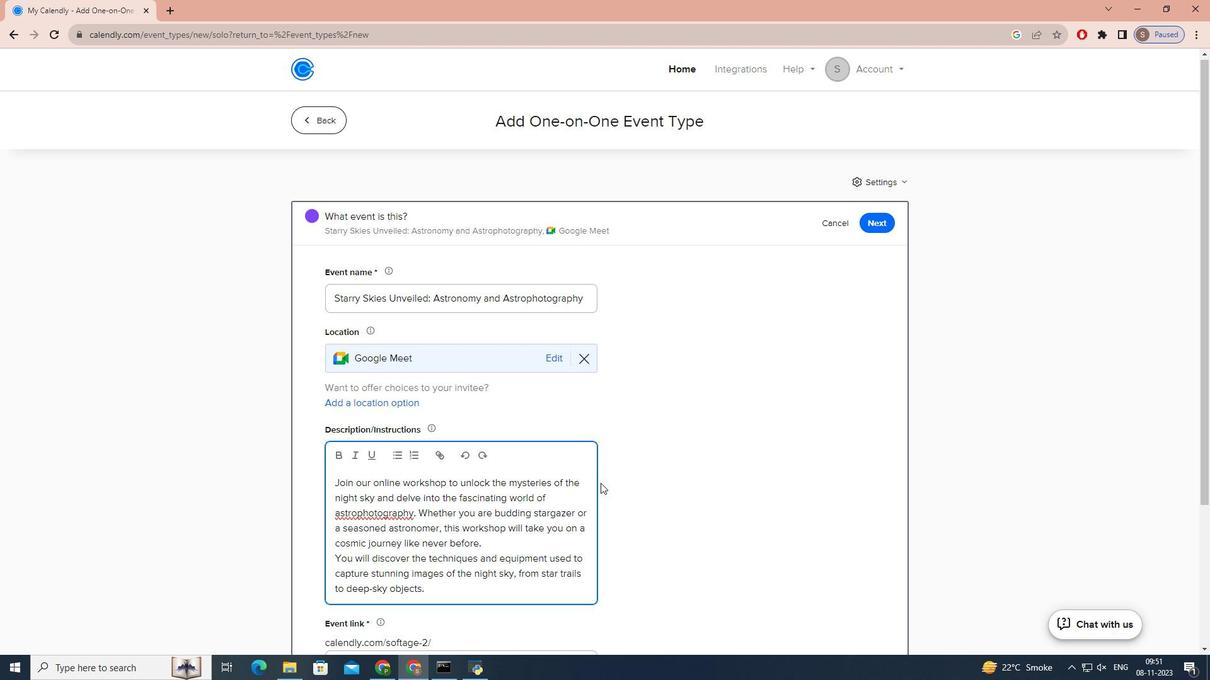 
Action: Mouse scrolled (603, 481) with delta (0, 0)
Screenshot: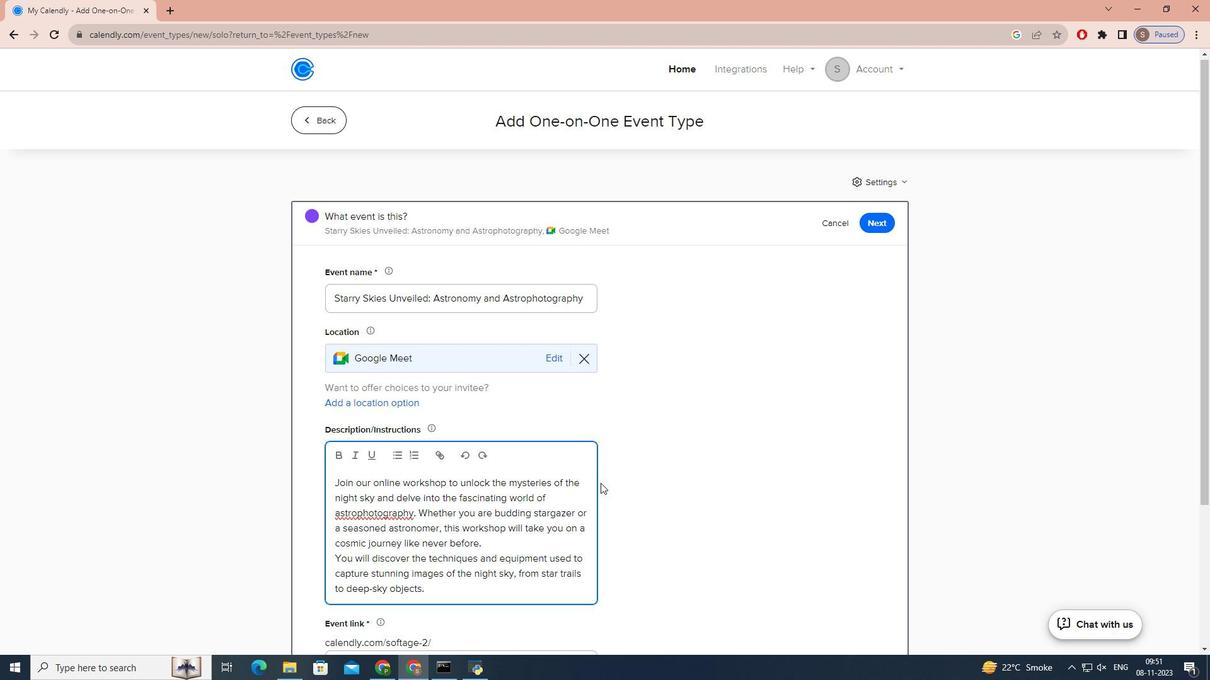 
Action: Mouse moved to (600, 483)
Screenshot: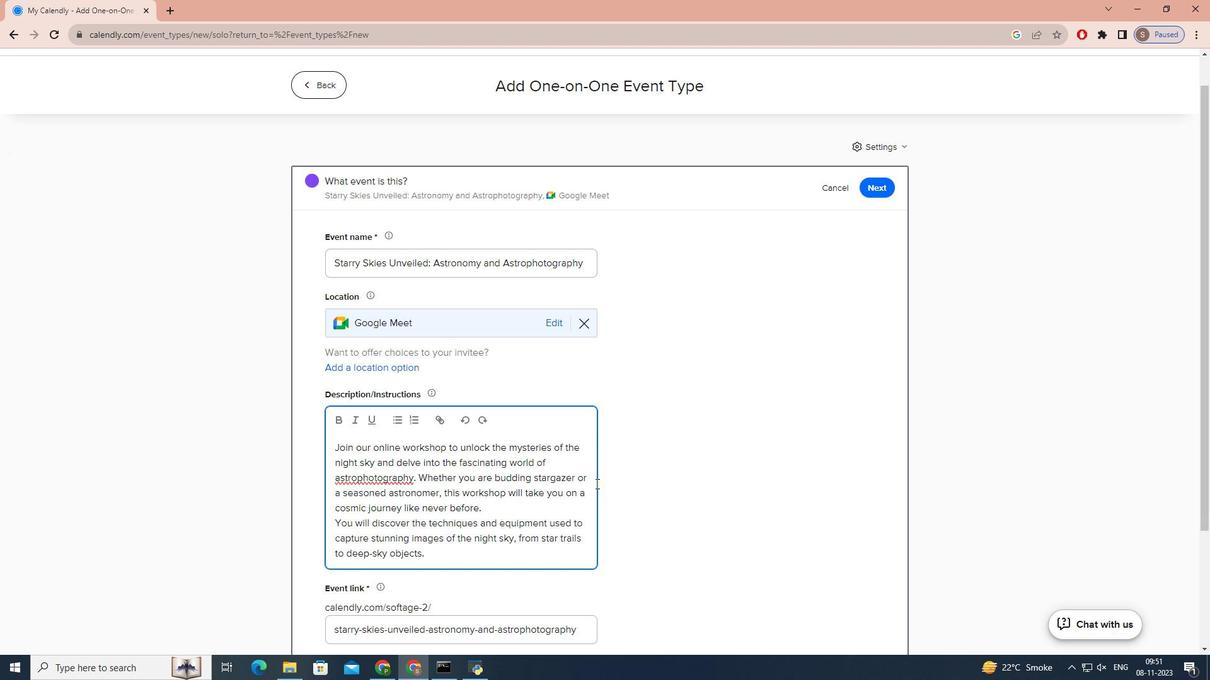 
Action: Mouse scrolled (600, 482) with delta (0, 0)
Screenshot: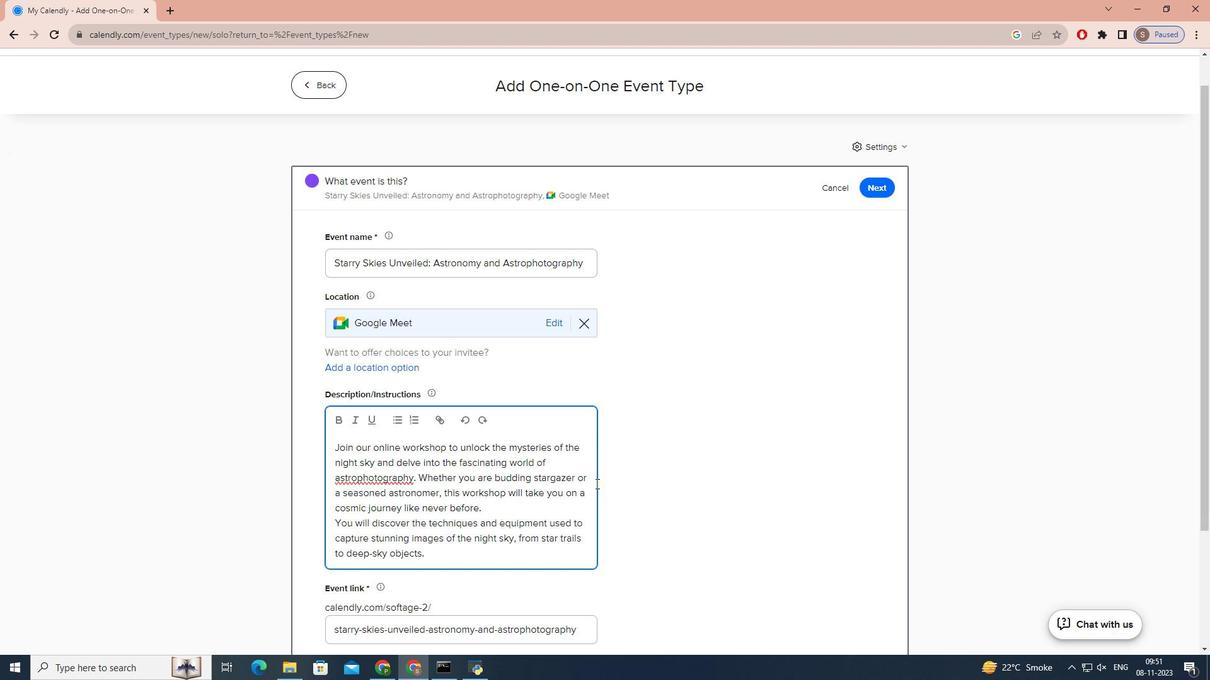 
Action: Mouse moved to (596, 484)
Screenshot: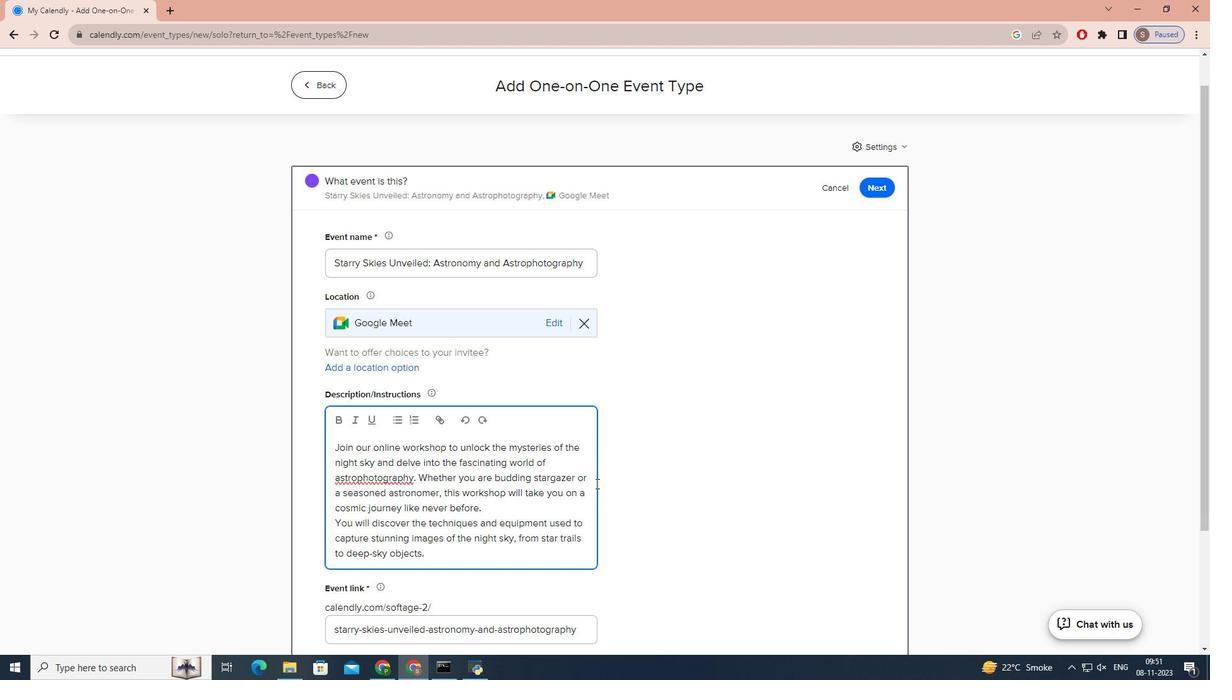 
Action: Mouse scrolled (596, 483) with delta (0, 0)
Screenshot: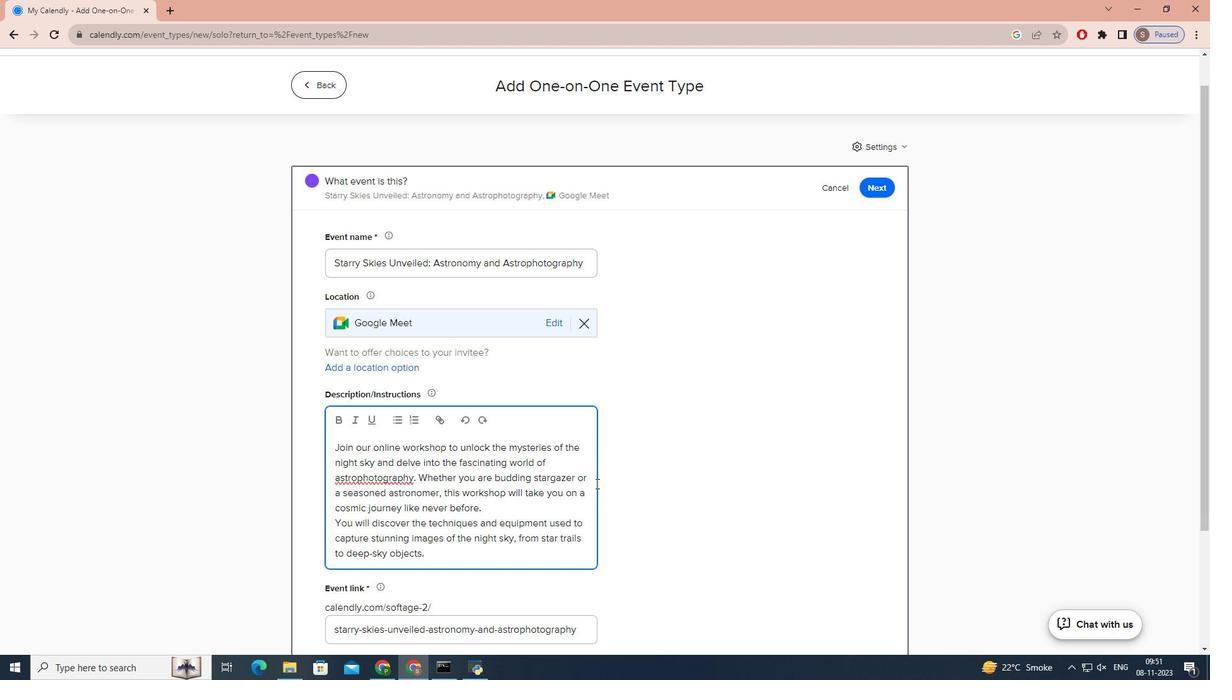 
Action: Mouse moved to (596, 484)
Screenshot: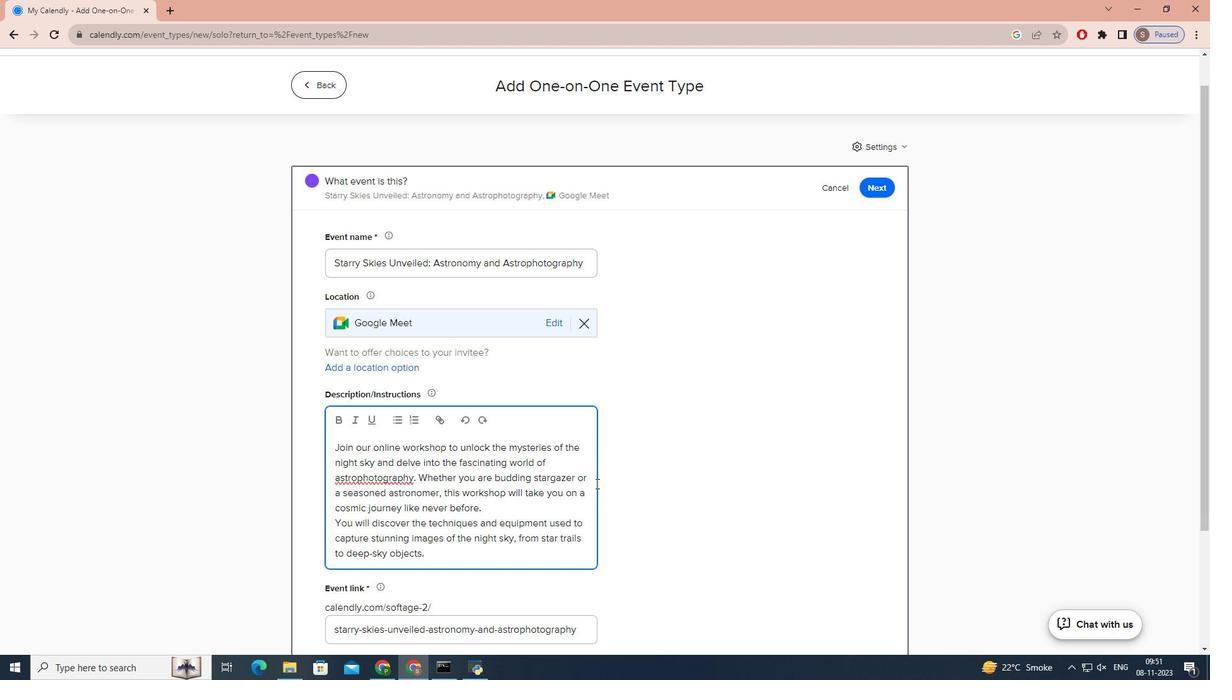 
Action: Mouse scrolled (596, 483) with delta (0, 0)
Screenshot: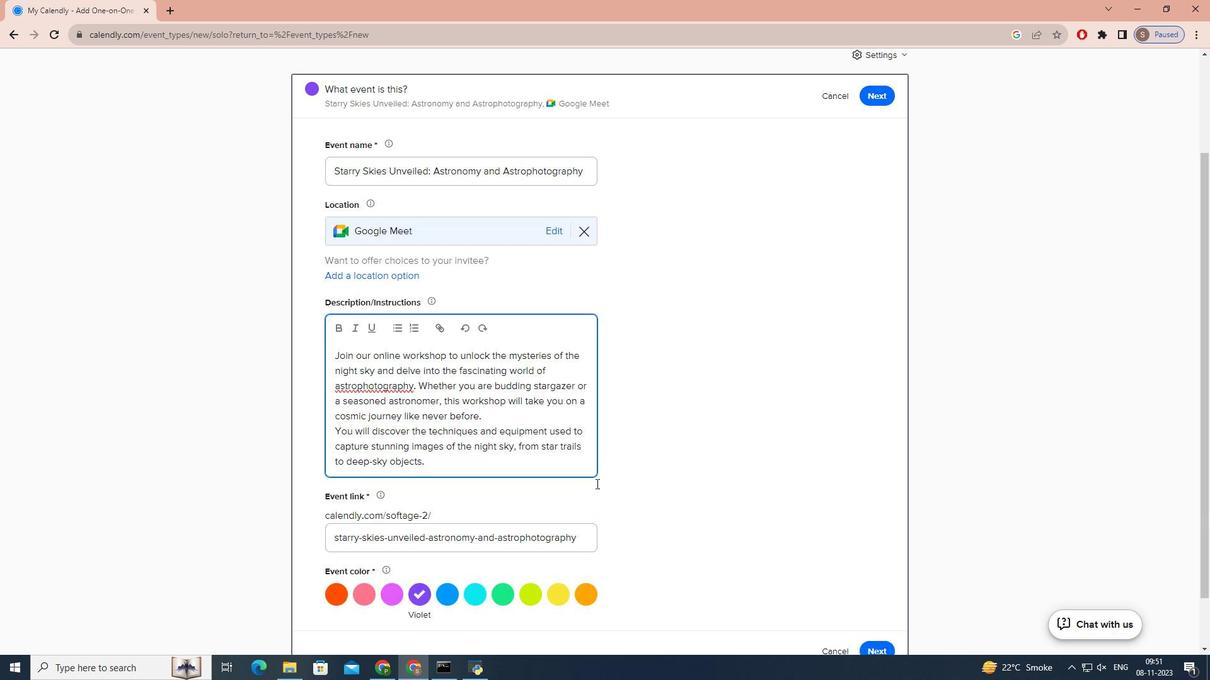 
Action: Mouse scrolled (596, 483) with delta (0, 0)
Screenshot: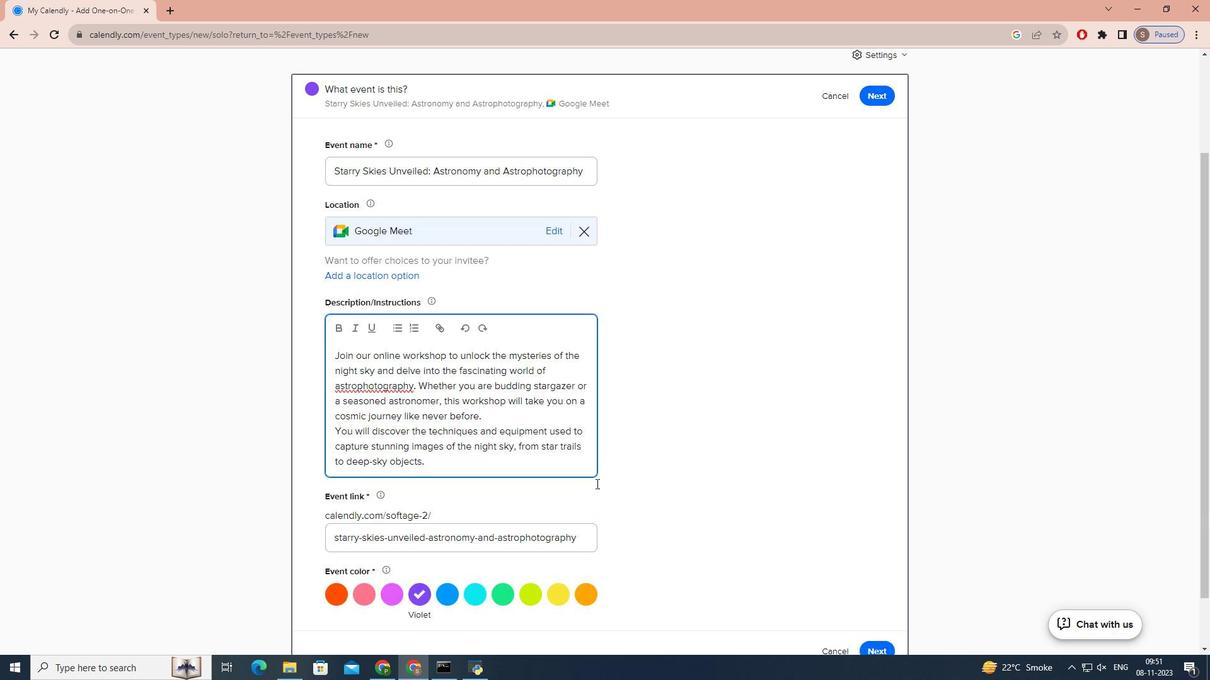 
Action: Mouse moved to (513, 530)
Screenshot: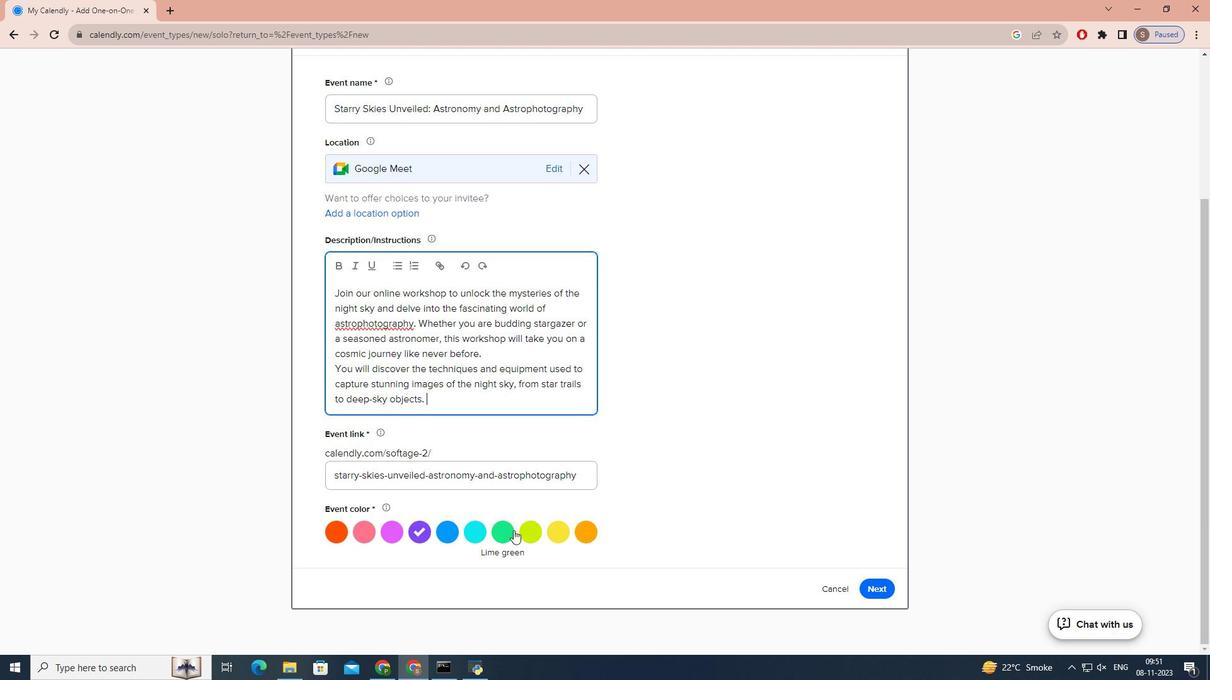 
Action: Mouse pressed left at (513, 530)
Screenshot: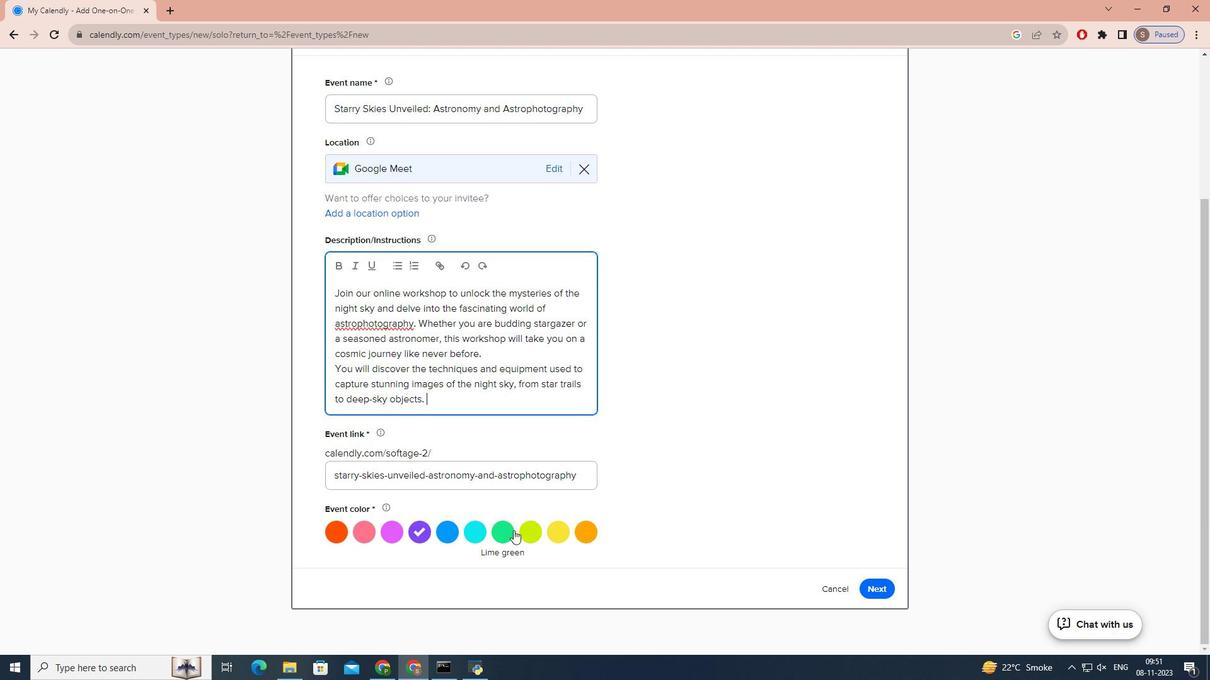 
Action: Mouse moved to (864, 585)
Screenshot: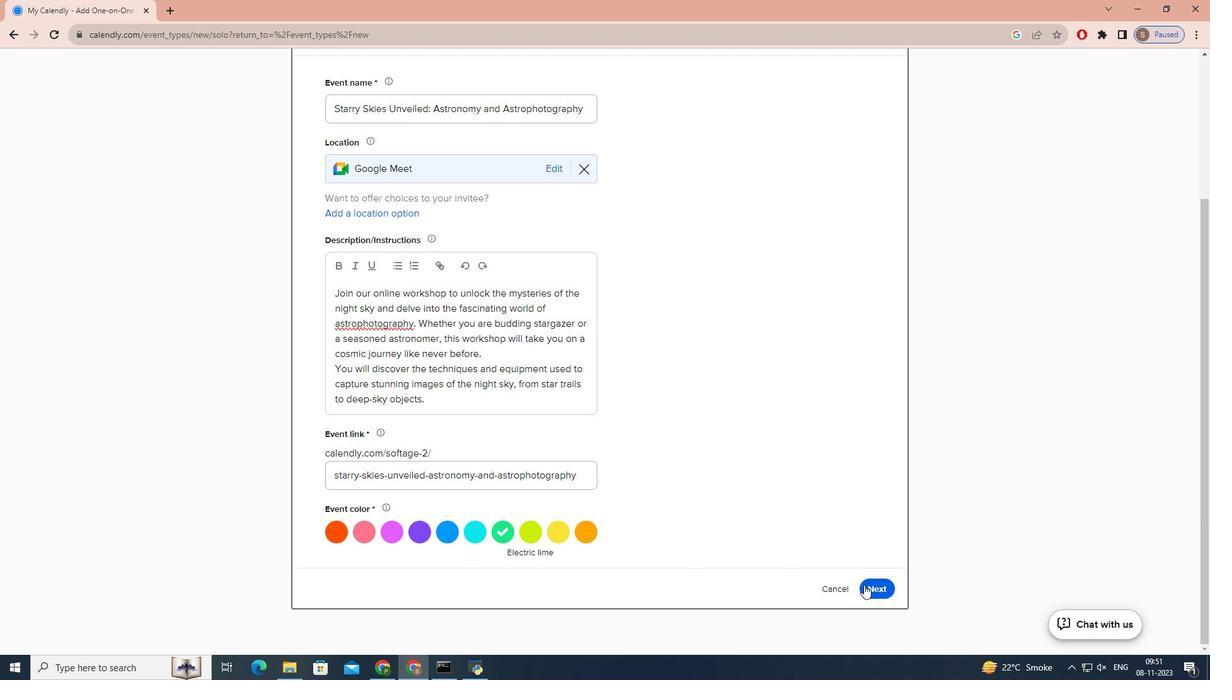 
Action: Mouse pressed left at (864, 585)
Screenshot: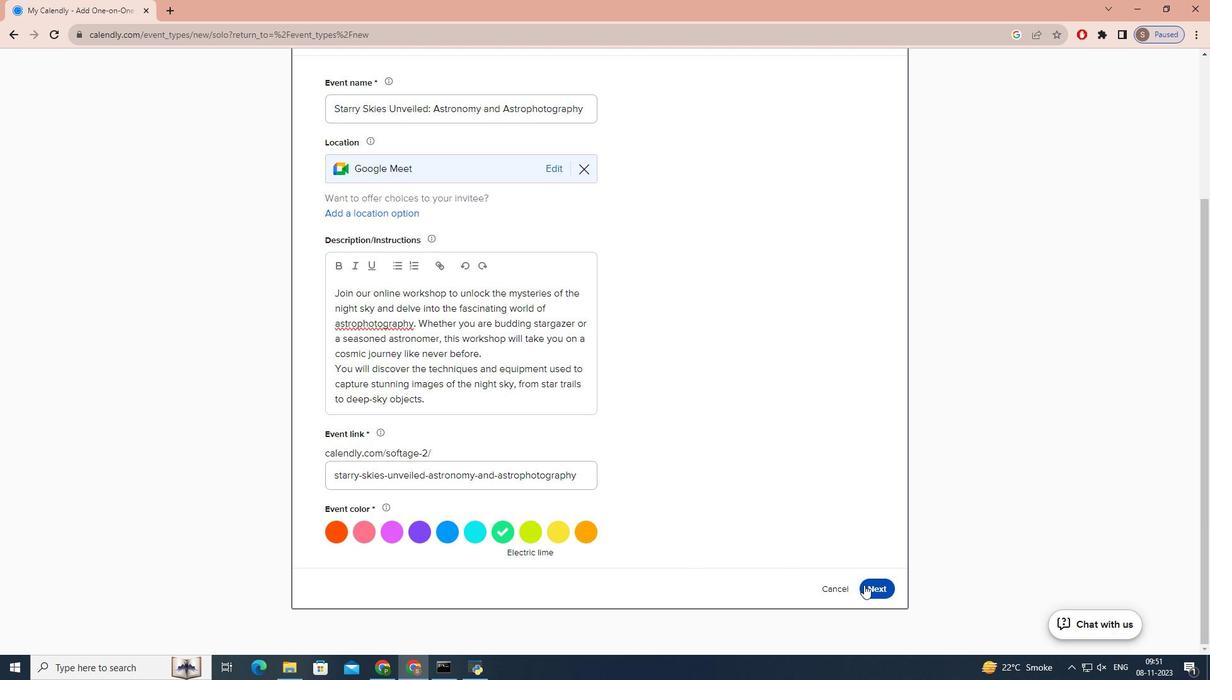 
Action: Mouse moved to (512, 329)
Screenshot: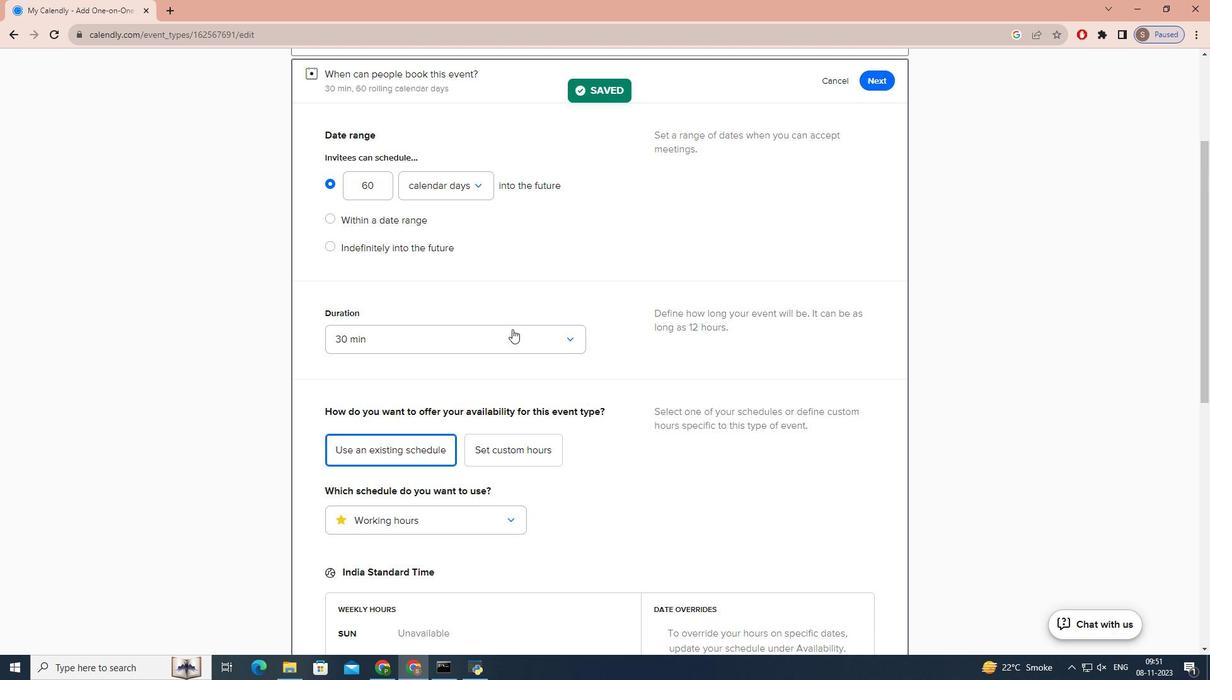 
Action: Mouse pressed left at (512, 329)
Screenshot: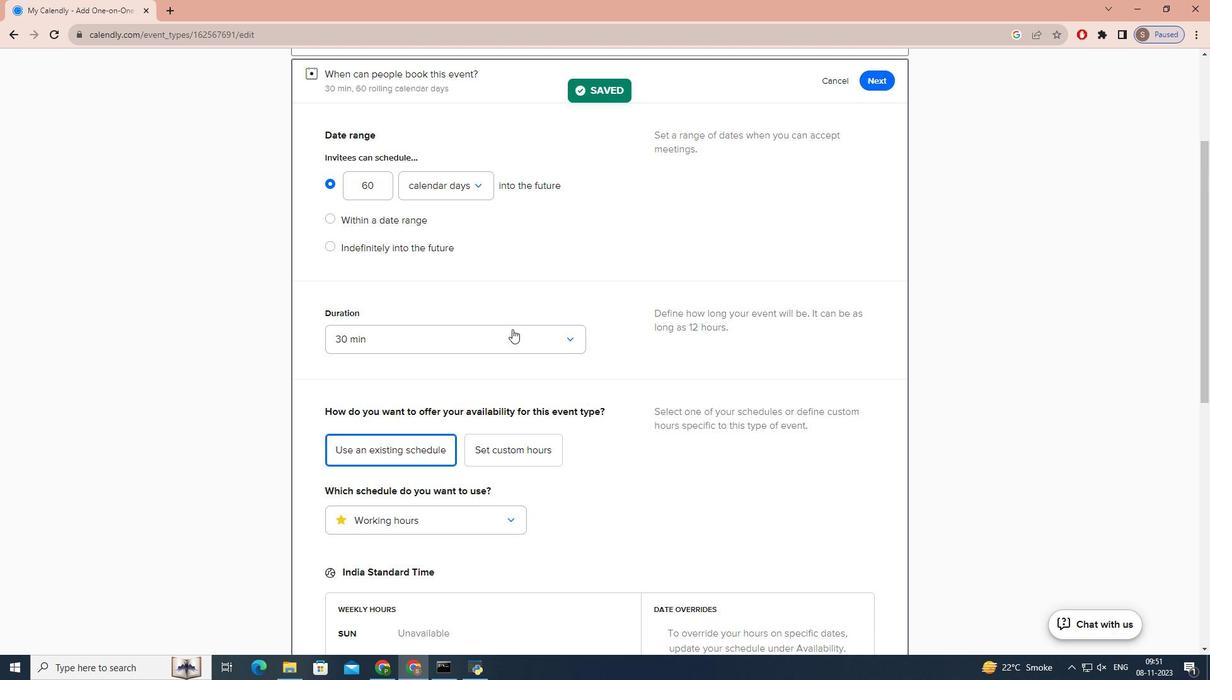 
Action: Mouse moved to (466, 468)
Screenshot: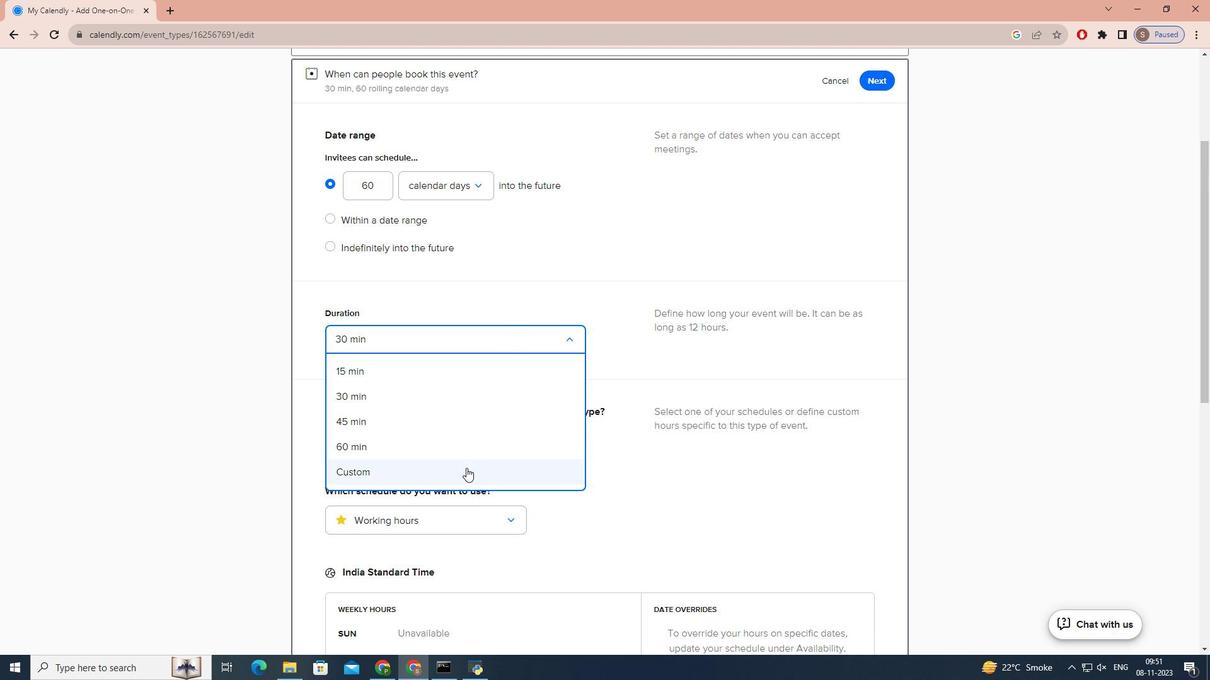 
Action: Mouse pressed left at (466, 468)
Screenshot: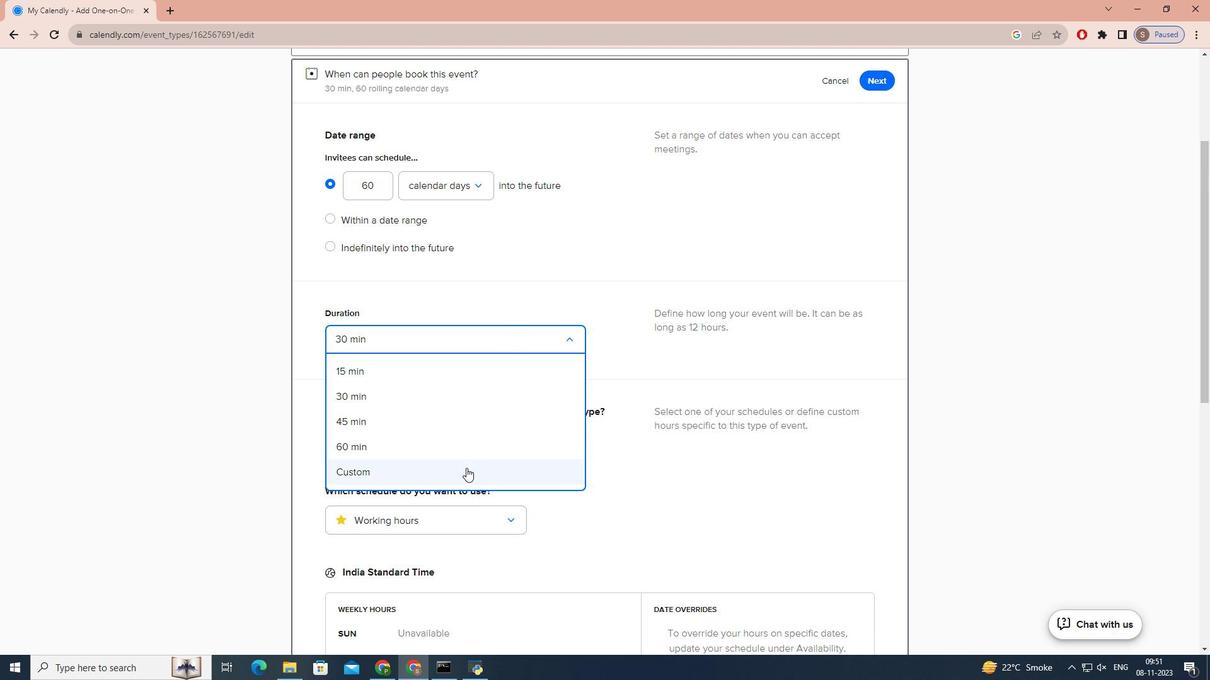 
Action: Mouse moved to (469, 391)
Screenshot: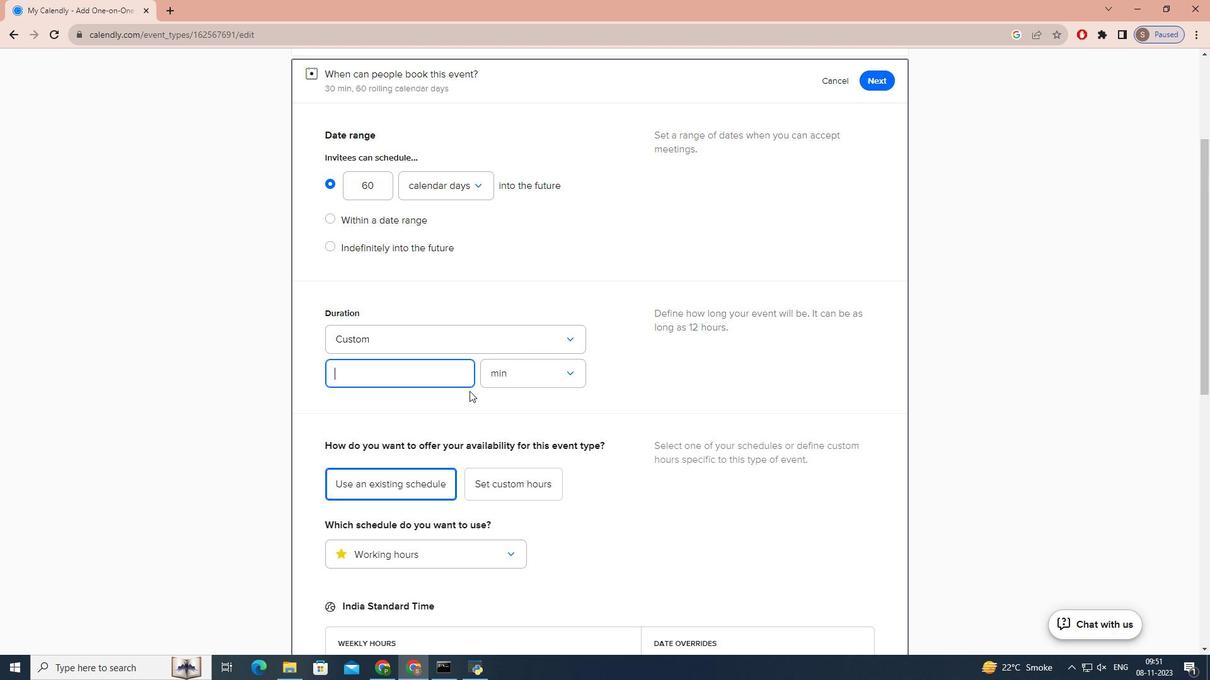 
Action: Key pressed 75
Screenshot: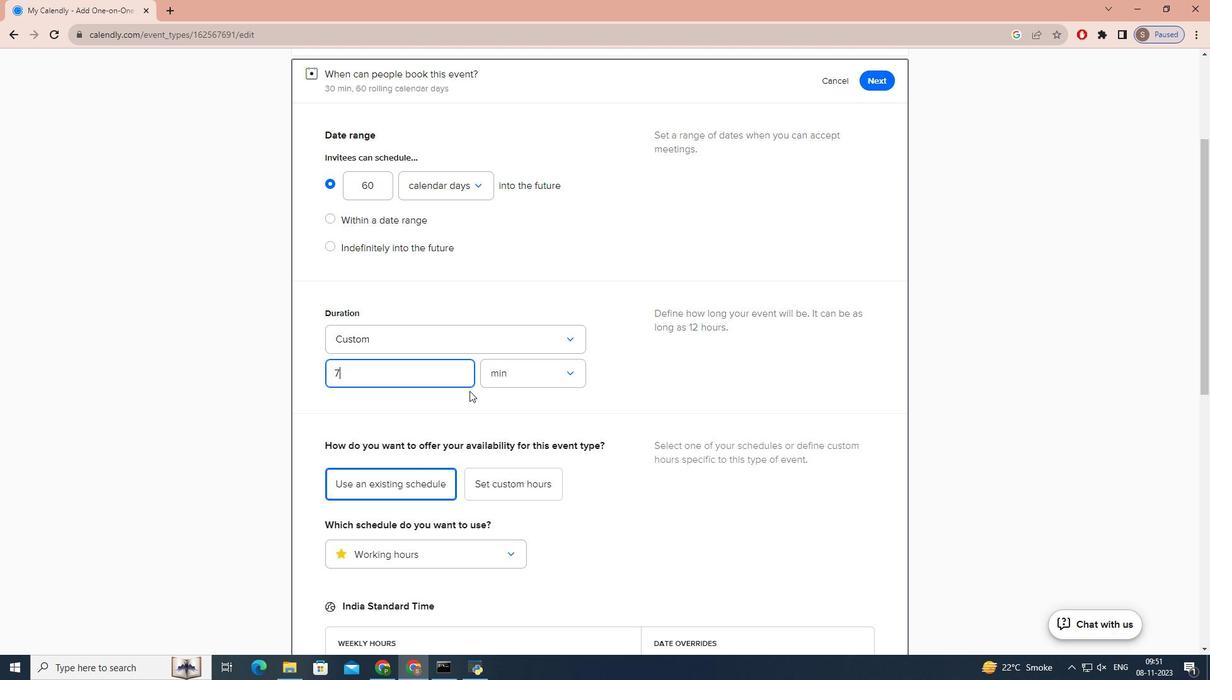
Action: Mouse moved to (771, 332)
Screenshot: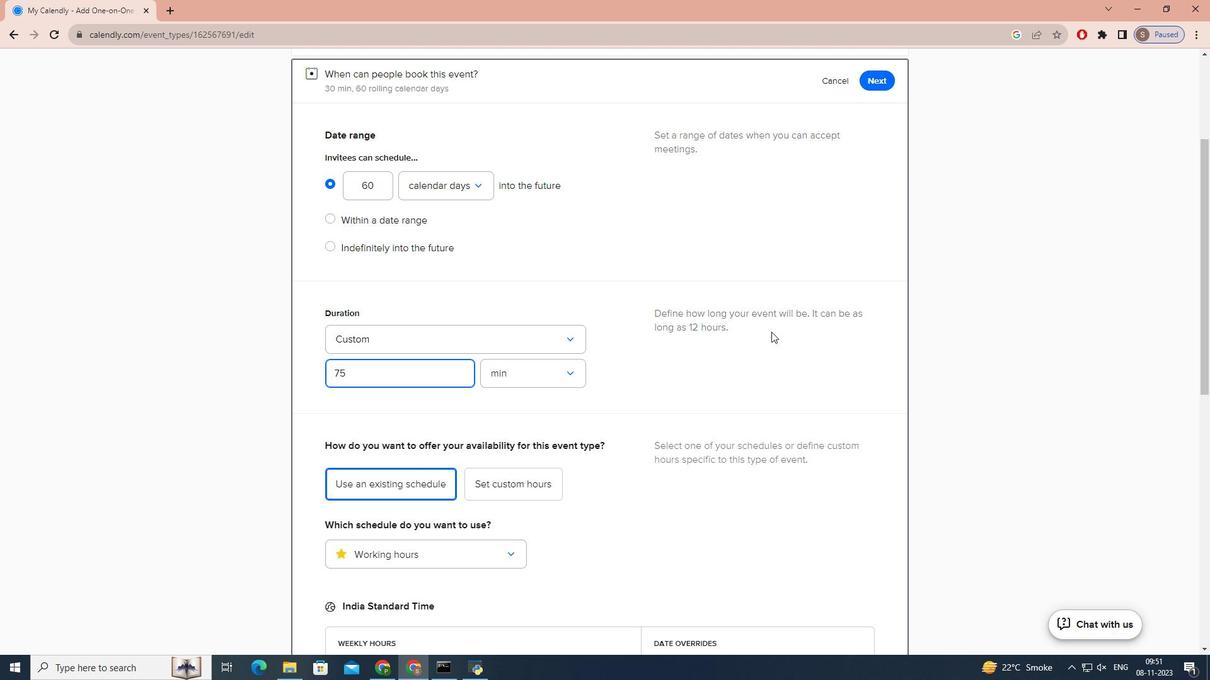 
Action: Mouse scrolled (771, 332) with delta (0, 0)
Screenshot: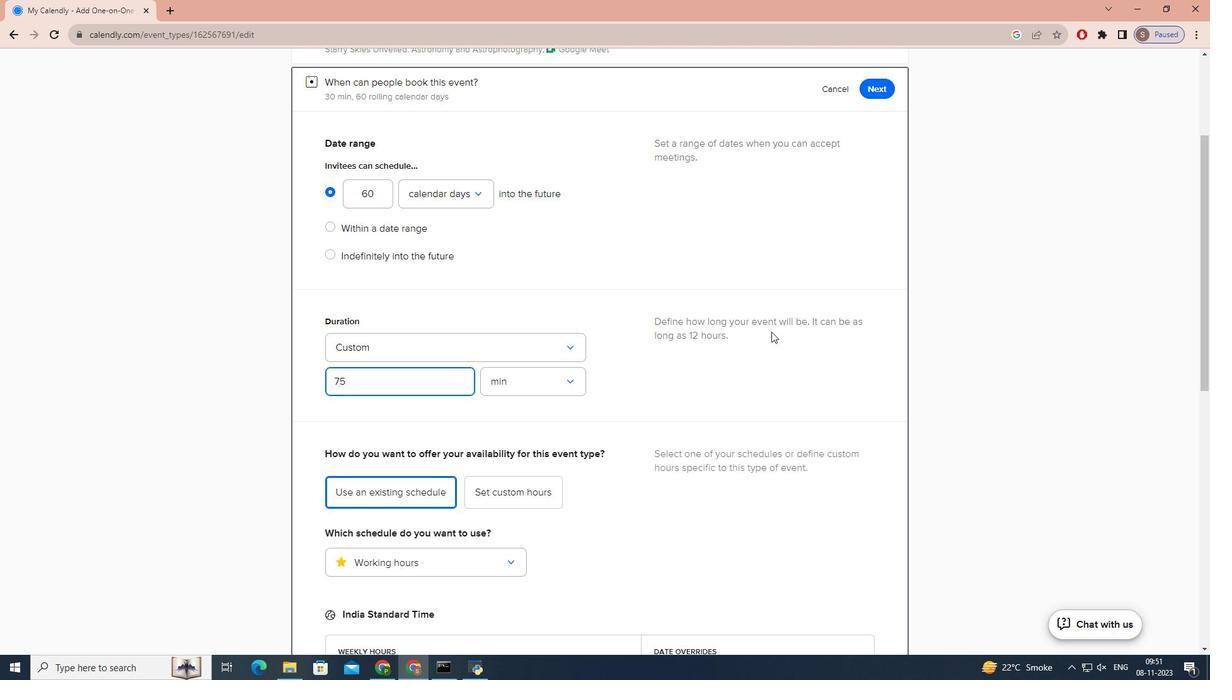 
Action: Mouse scrolled (771, 332) with delta (0, 0)
Screenshot: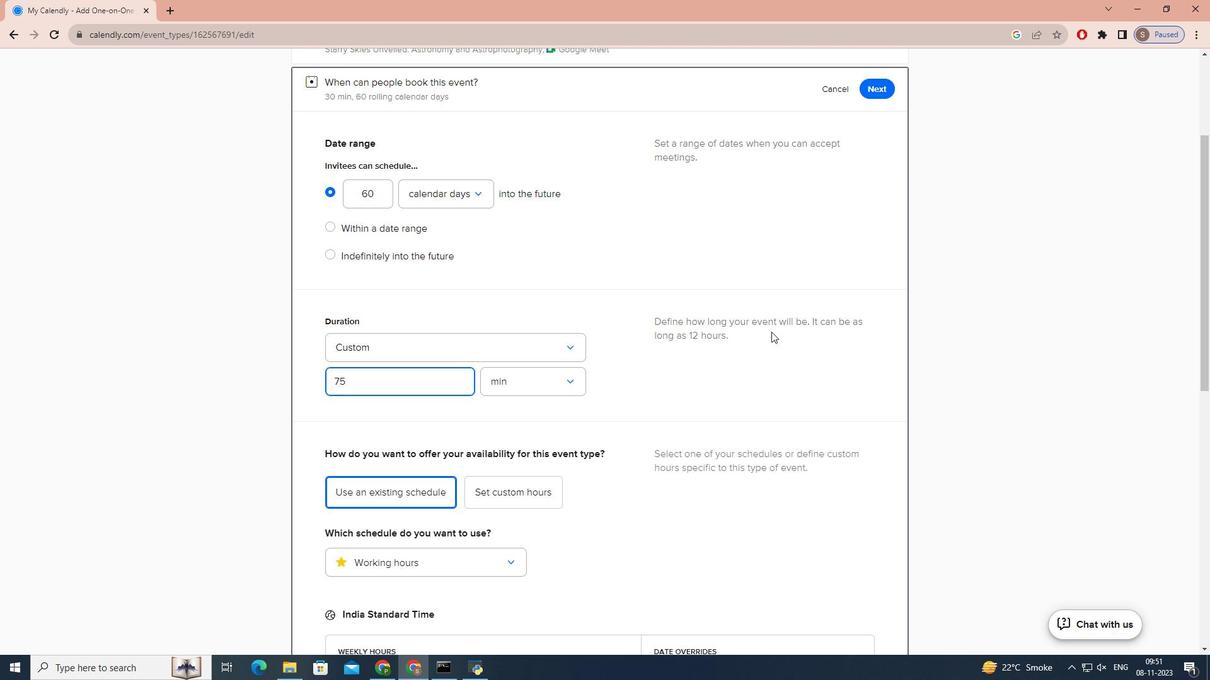 
Action: Mouse scrolled (771, 332) with delta (0, 0)
Screenshot: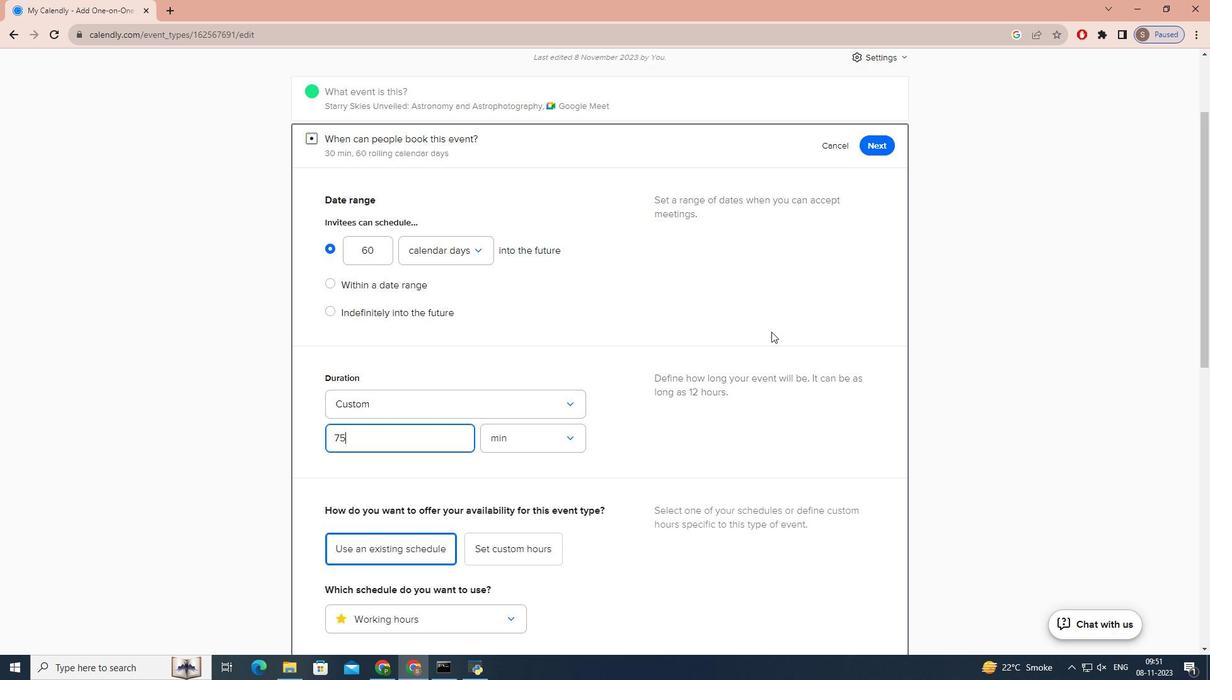
Action: Mouse scrolled (771, 332) with delta (0, 0)
Screenshot: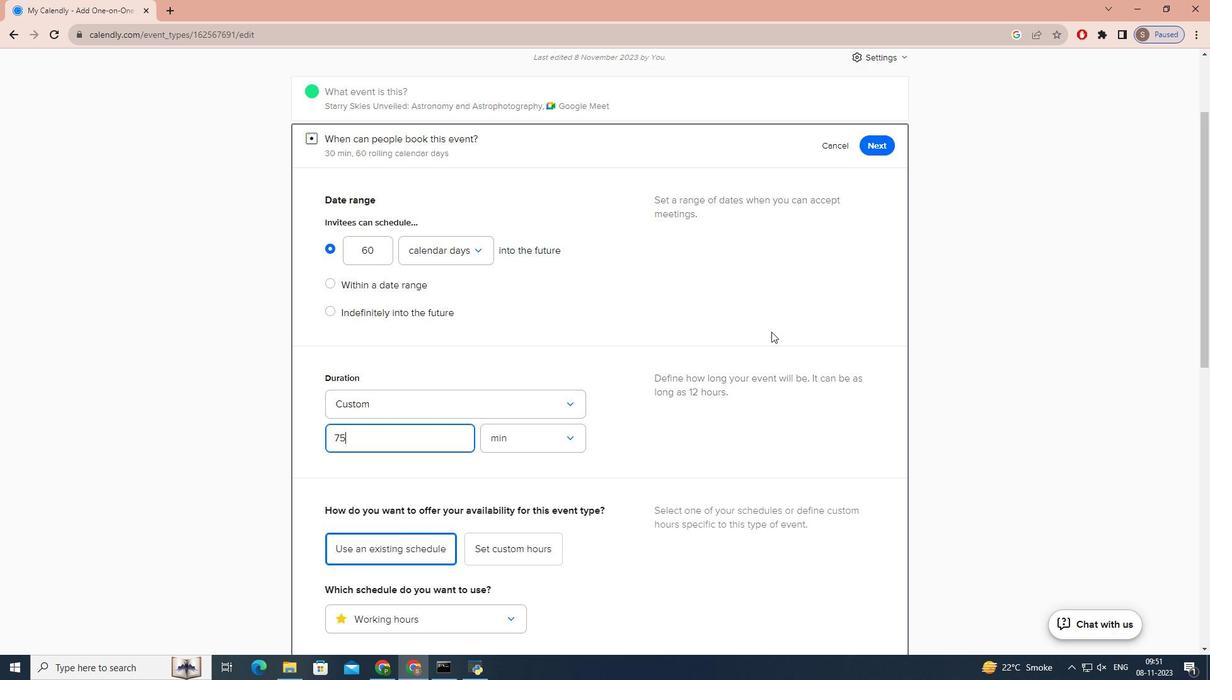 
Action: Mouse moved to (879, 272)
Screenshot: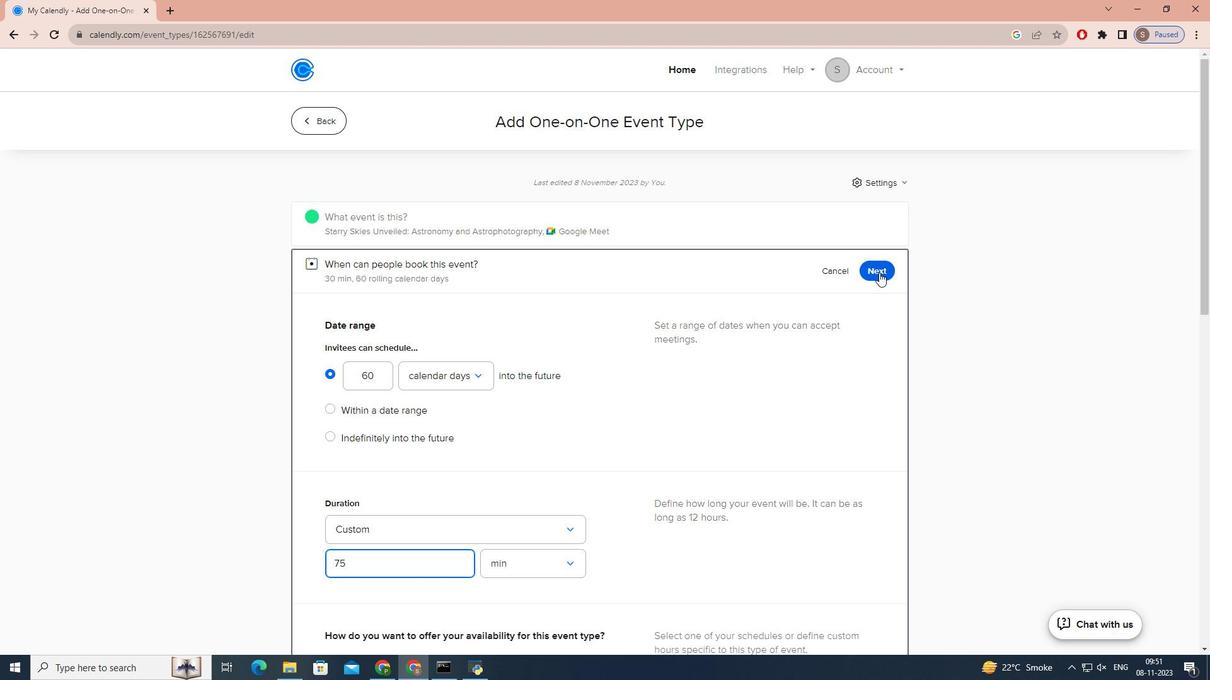 
Action: Mouse pressed left at (879, 272)
Screenshot: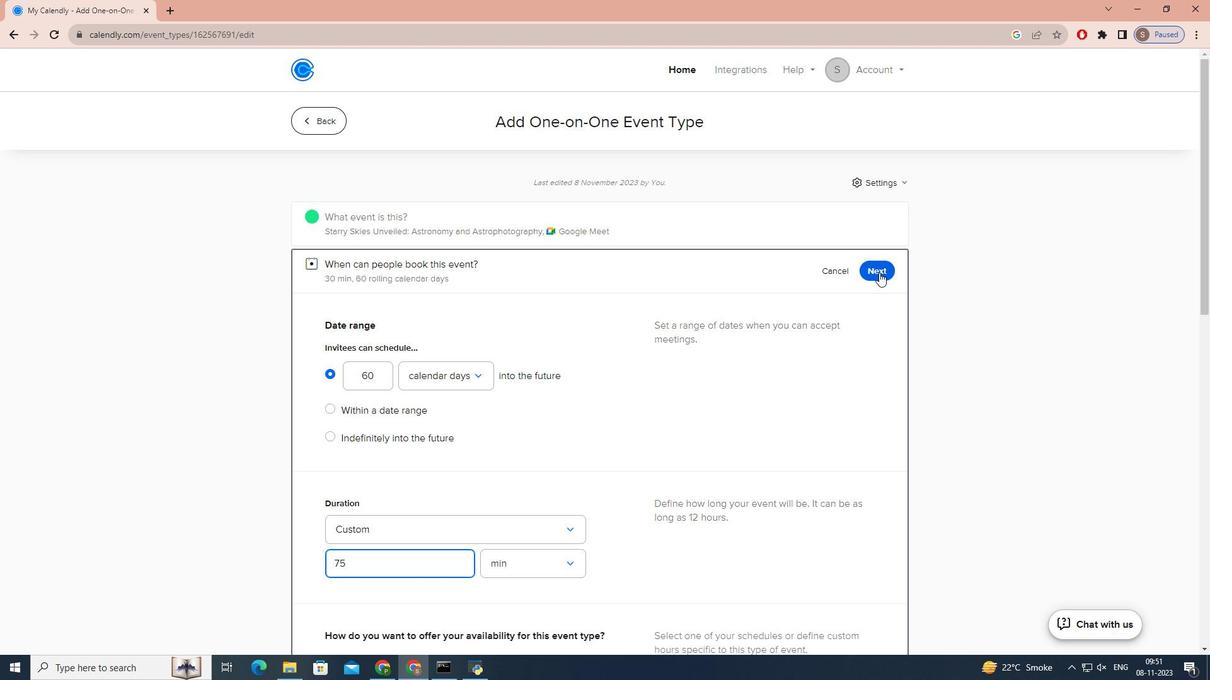 
